 Task: Add Mineral Fusion Warm 2 Buff Full Coverage Liquid Foundation to the cart.
Action: Mouse moved to (277, 146)
Screenshot: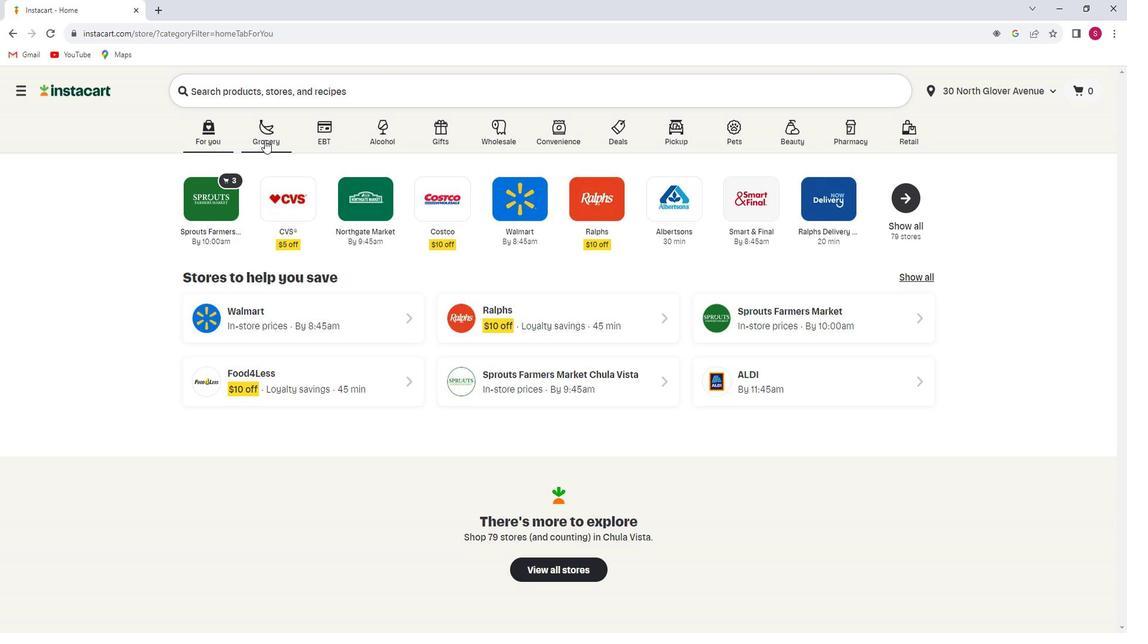 
Action: Mouse pressed left at (277, 146)
Screenshot: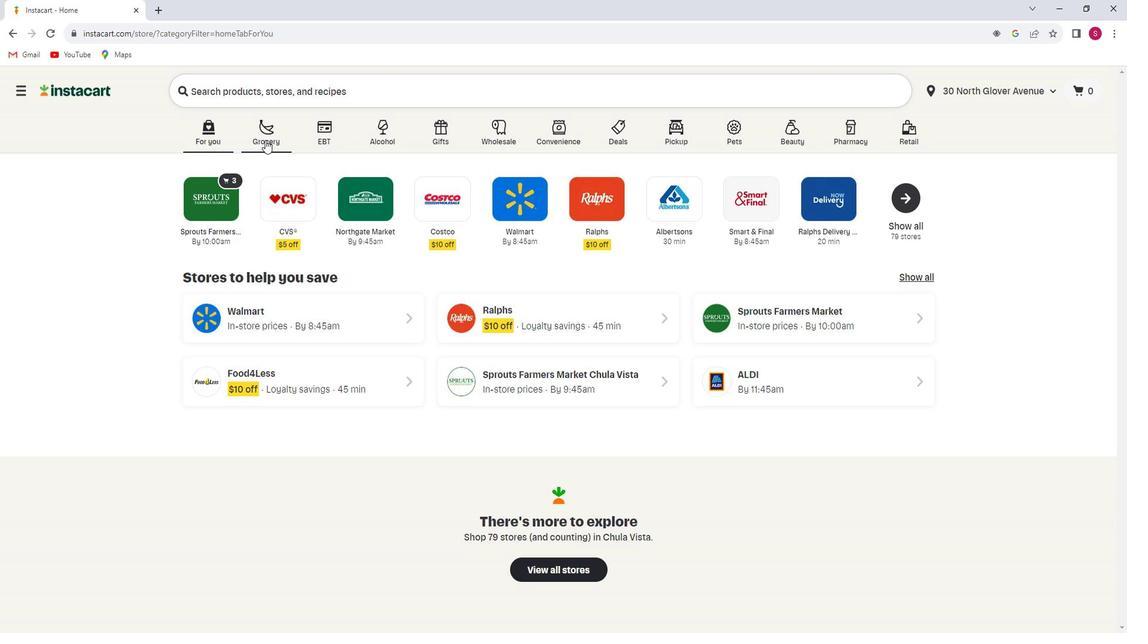 
Action: Mouse moved to (253, 347)
Screenshot: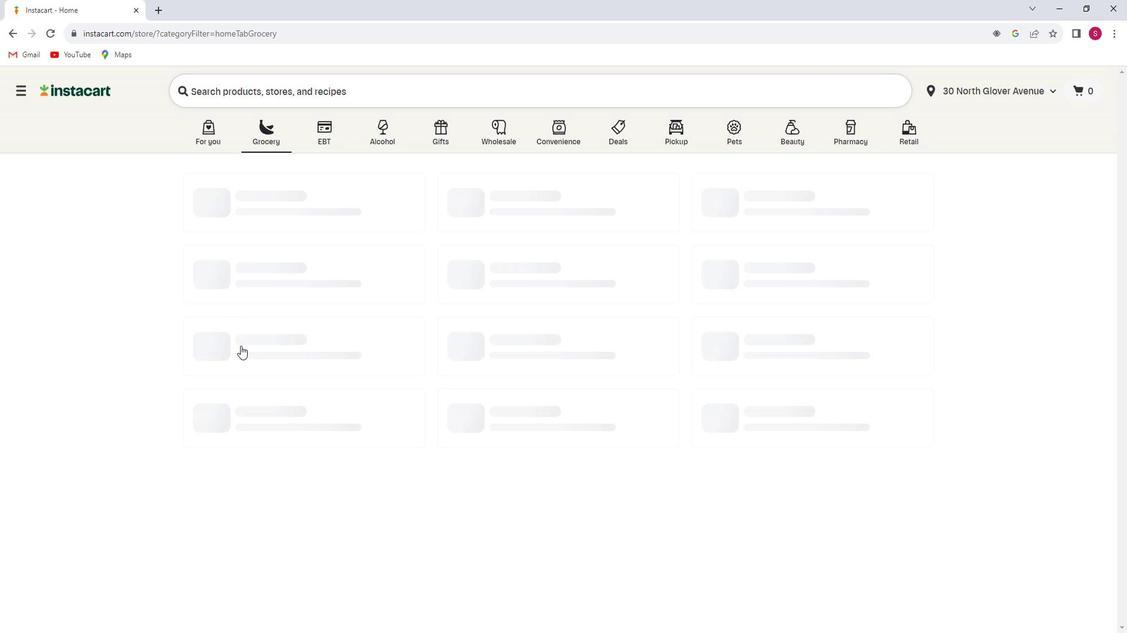 
Action: Mouse pressed left at (253, 347)
Screenshot: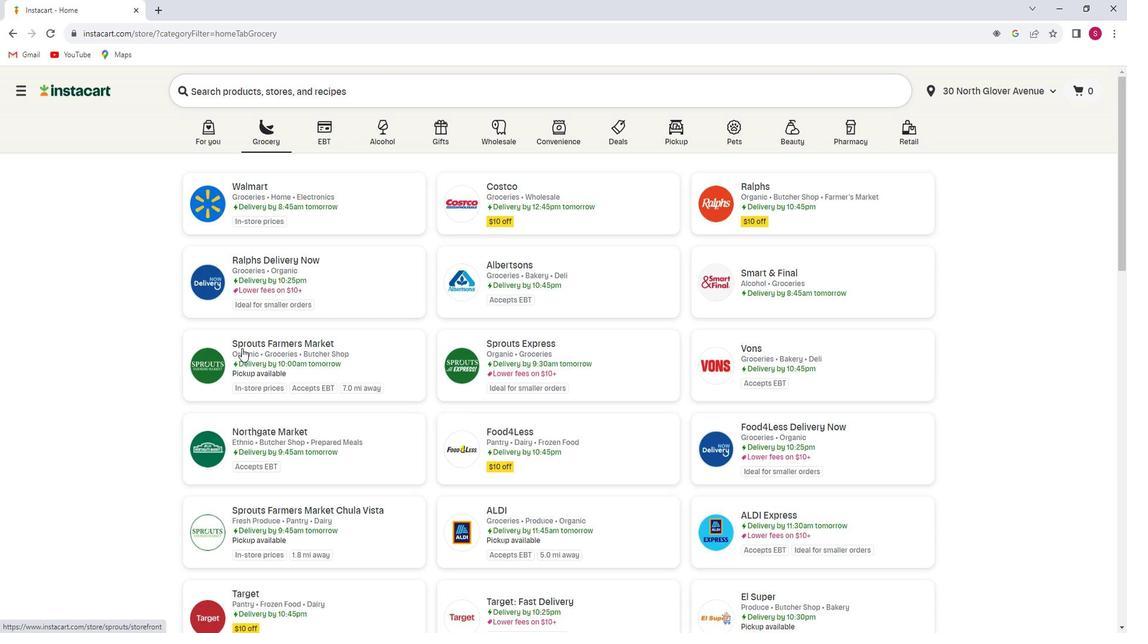 
Action: Mouse moved to (93, 389)
Screenshot: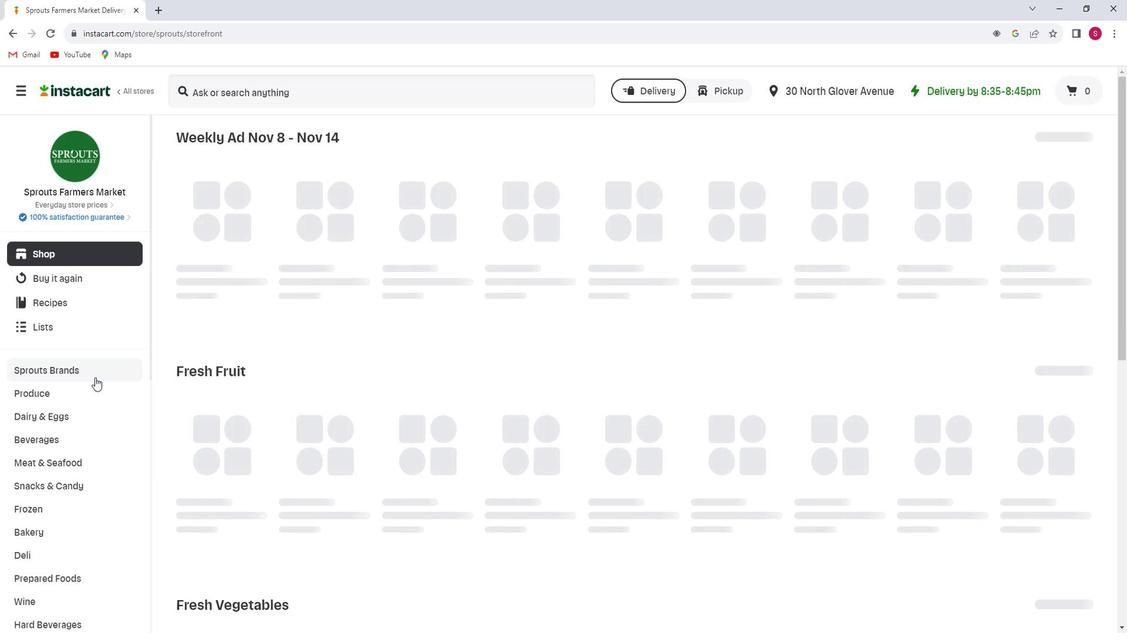 
Action: Mouse scrolled (93, 388) with delta (0, 0)
Screenshot: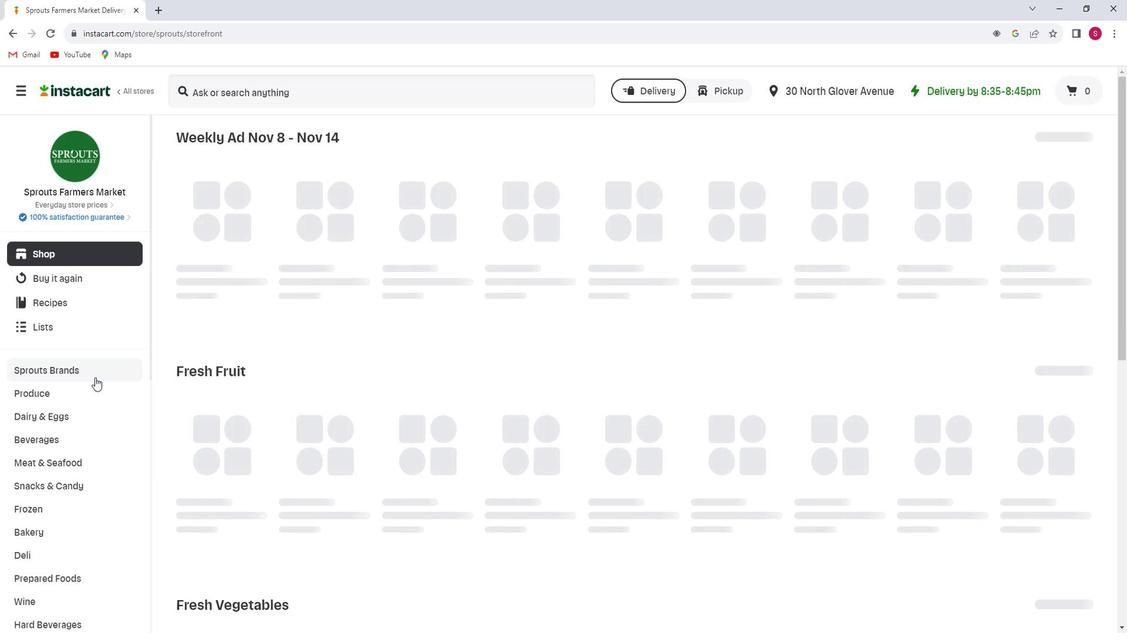 
Action: Mouse moved to (90, 391)
Screenshot: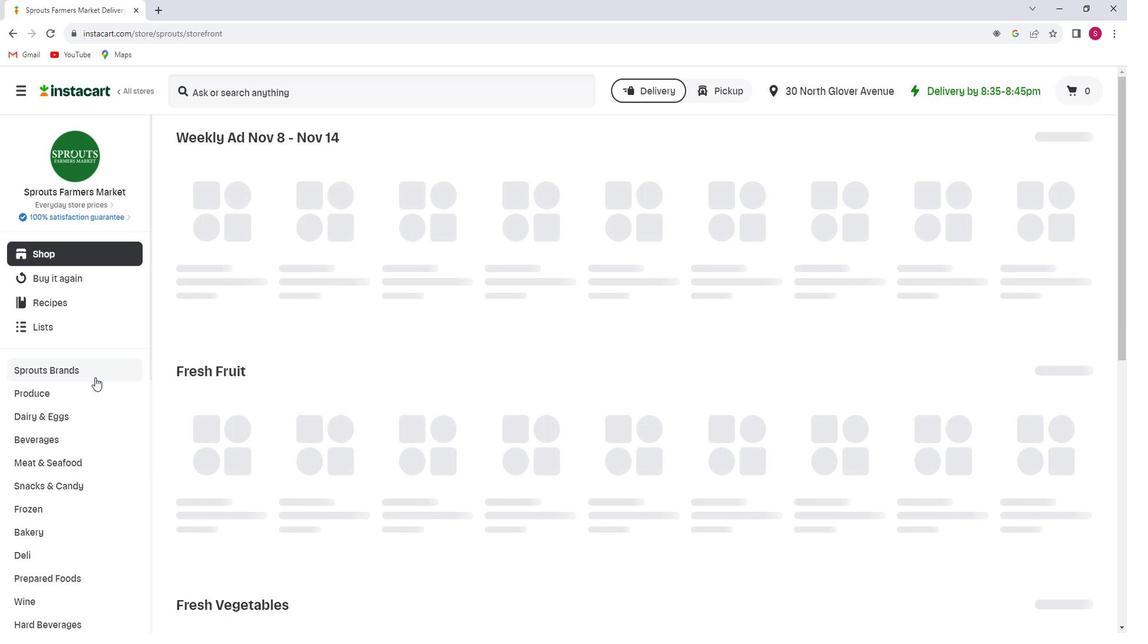 
Action: Mouse scrolled (90, 390) with delta (0, 0)
Screenshot: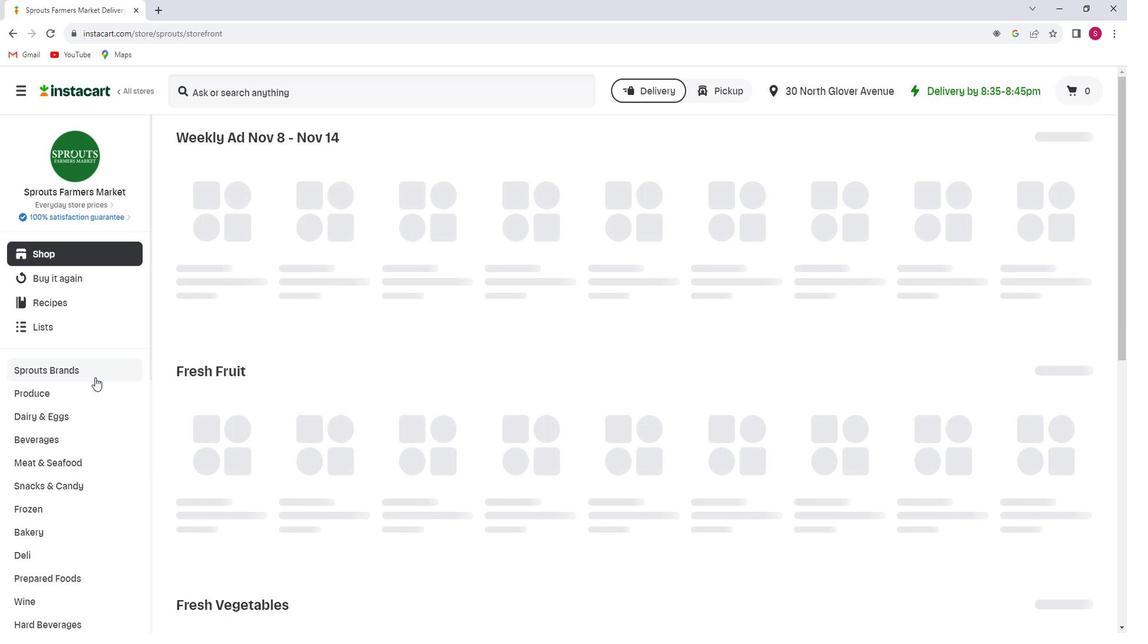 
Action: Mouse moved to (90, 382)
Screenshot: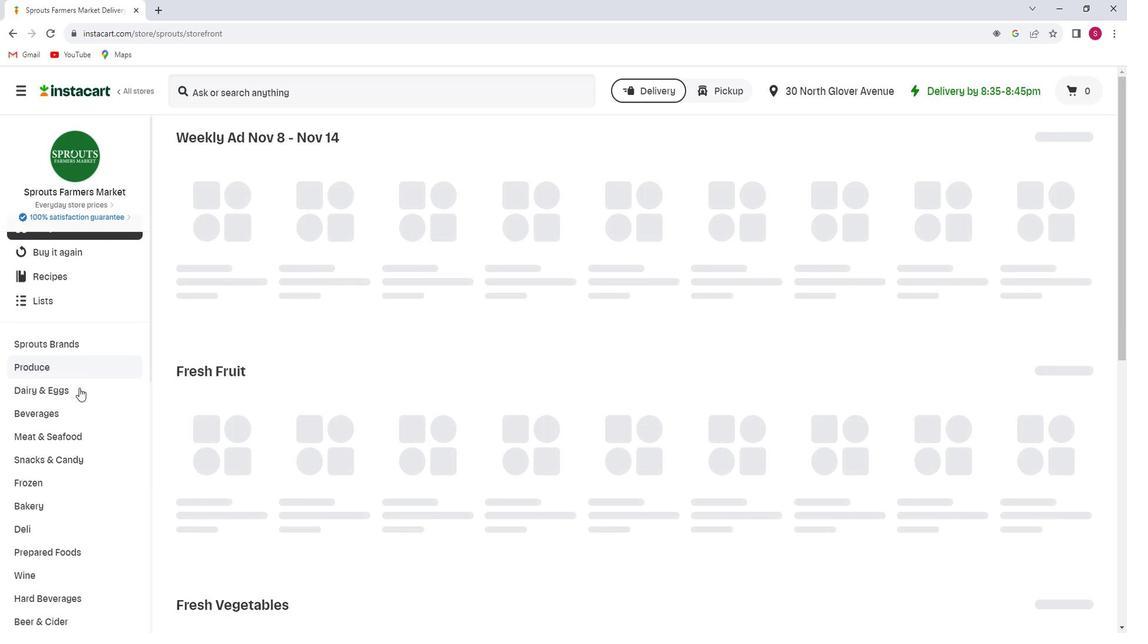 
Action: Mouse scrolled (90, 381) with delta (0, 0)
Screenshot: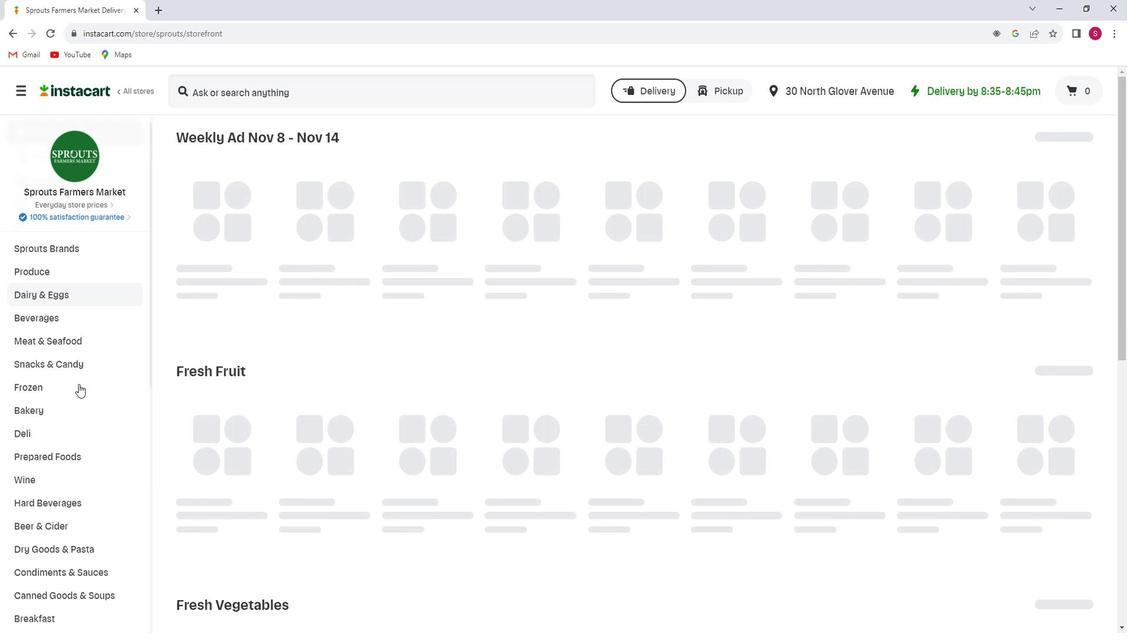 
Action: Mouse scrolled (90, 381) with delta (0, 0)
Screenshot: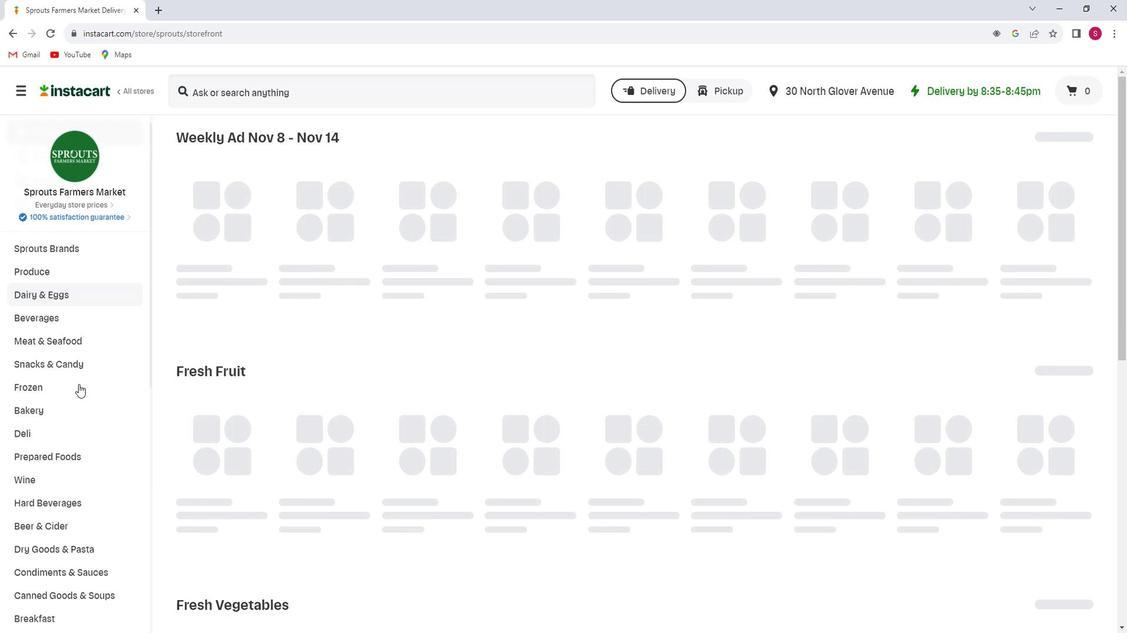 
Action: Mouse scrolled (90, 381) with delta (0, 0)
Screenshot: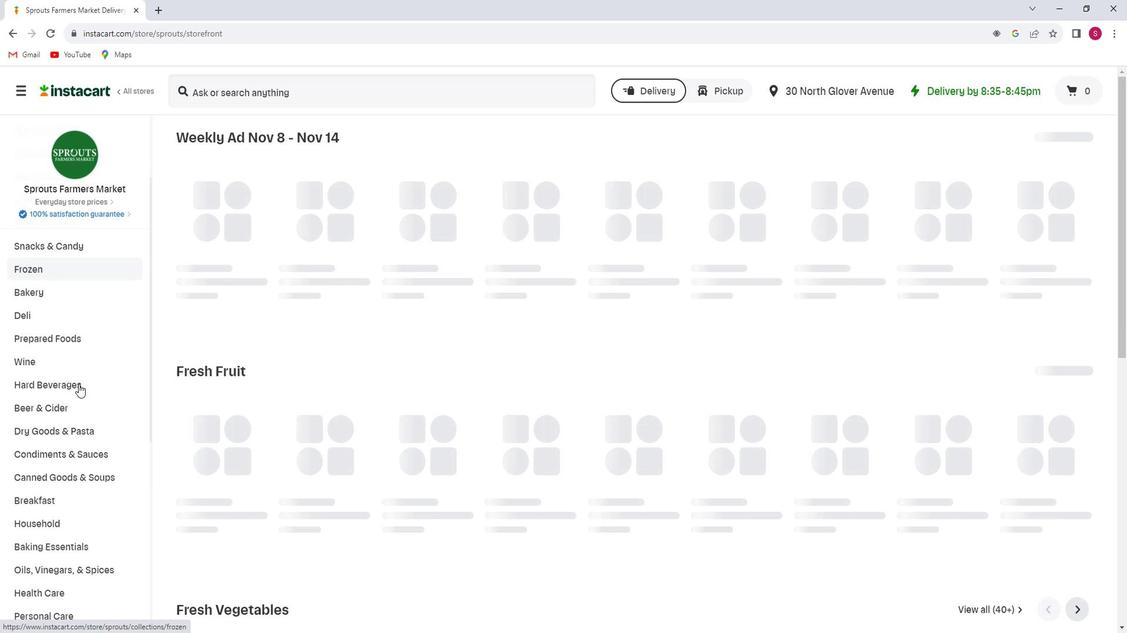 
Action: Mouse scrolled (90, 381) with delta (0, 0)
Screenshot: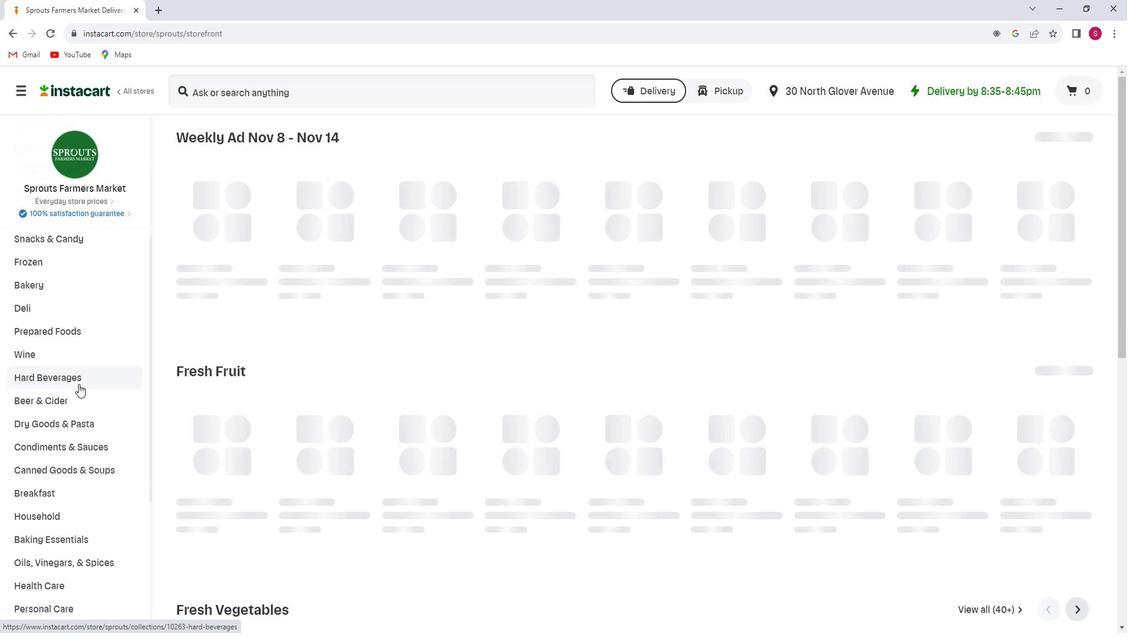 
Action: Mouse scrolled (90, 381) with delta (0, 0)
Screenshot: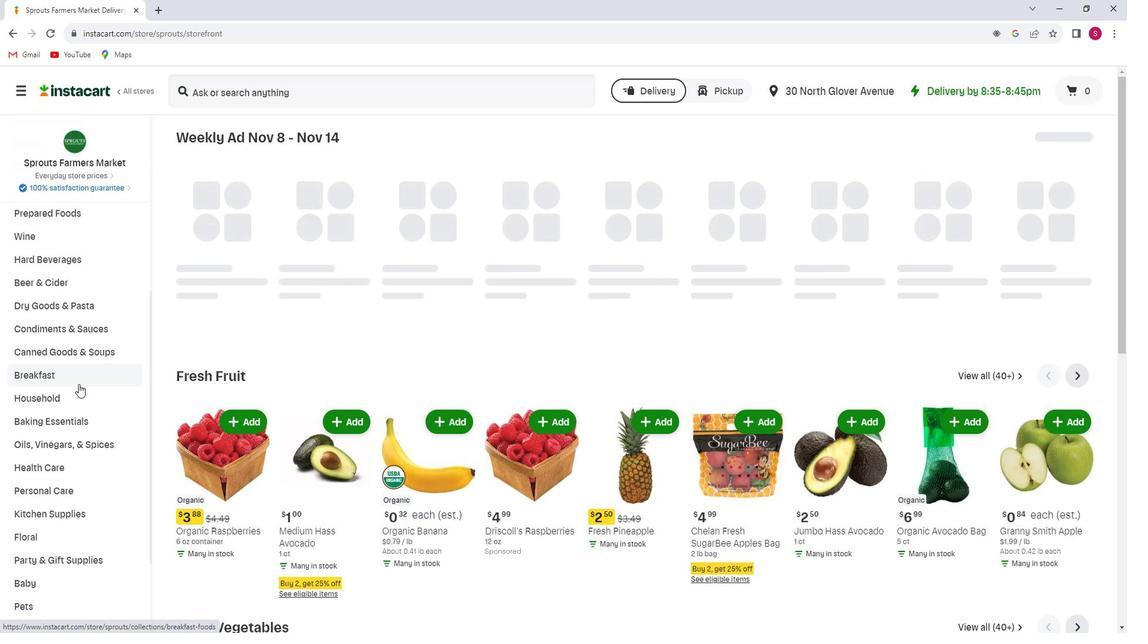 
Action: Mouse moved to (76, 432)
Screenshot: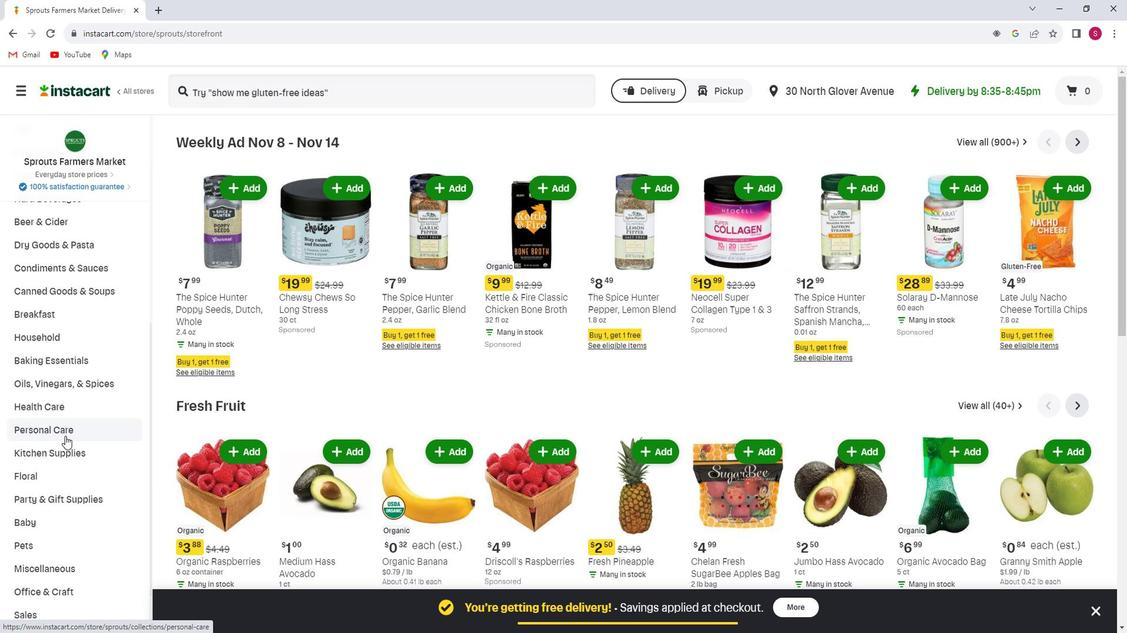 
Action: Mouse pressed left at (76, 432)
Screenshot: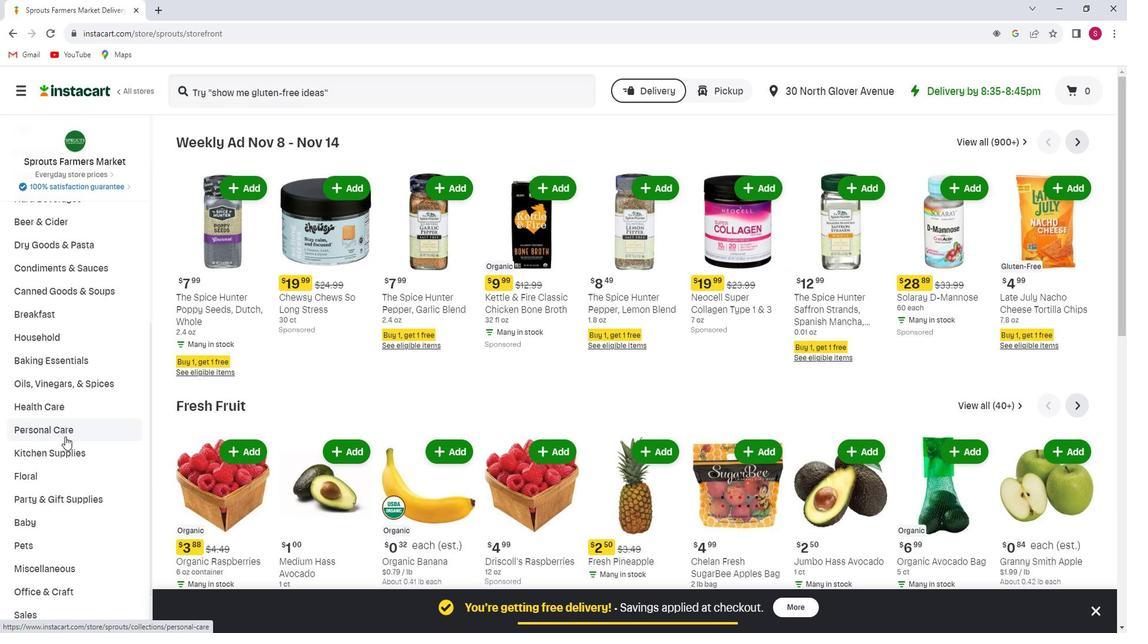 
Action: Mouse moved to (1015, 179)
Screenshot: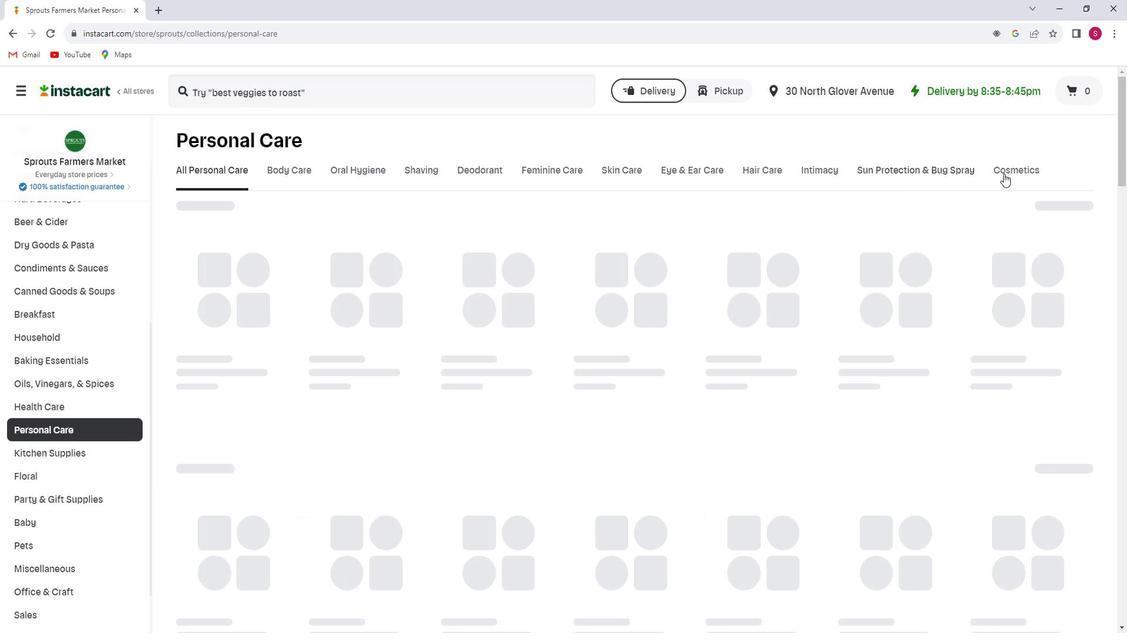 
Action: Mouse pressed left at (1015, 179)
Screenshot: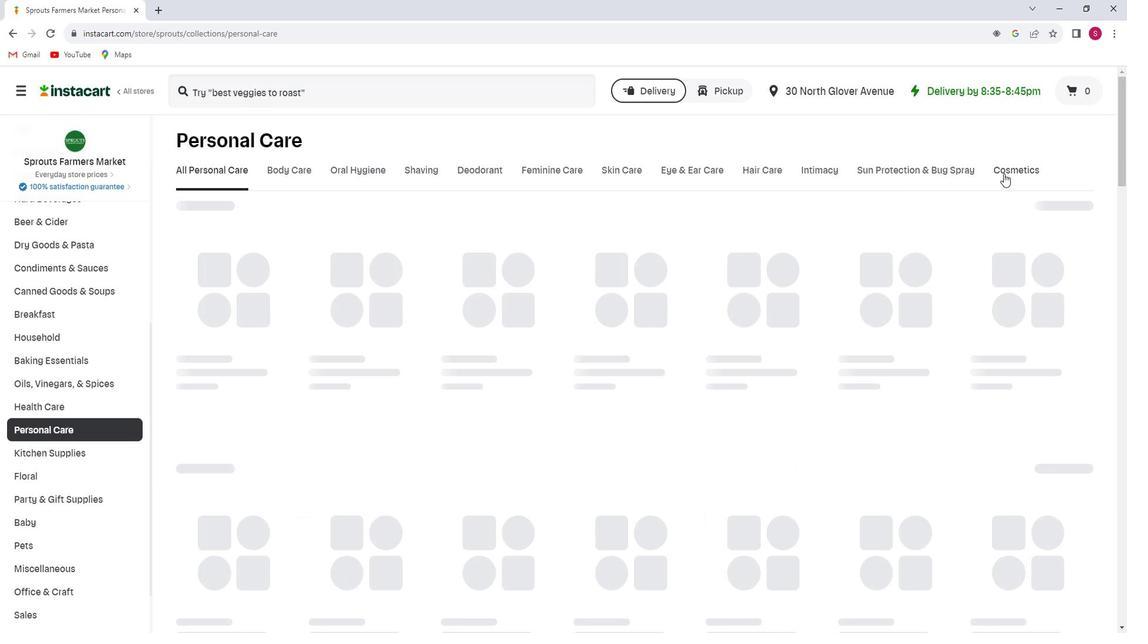 
Action: Mouse moved to (275, 228)
Screenshot: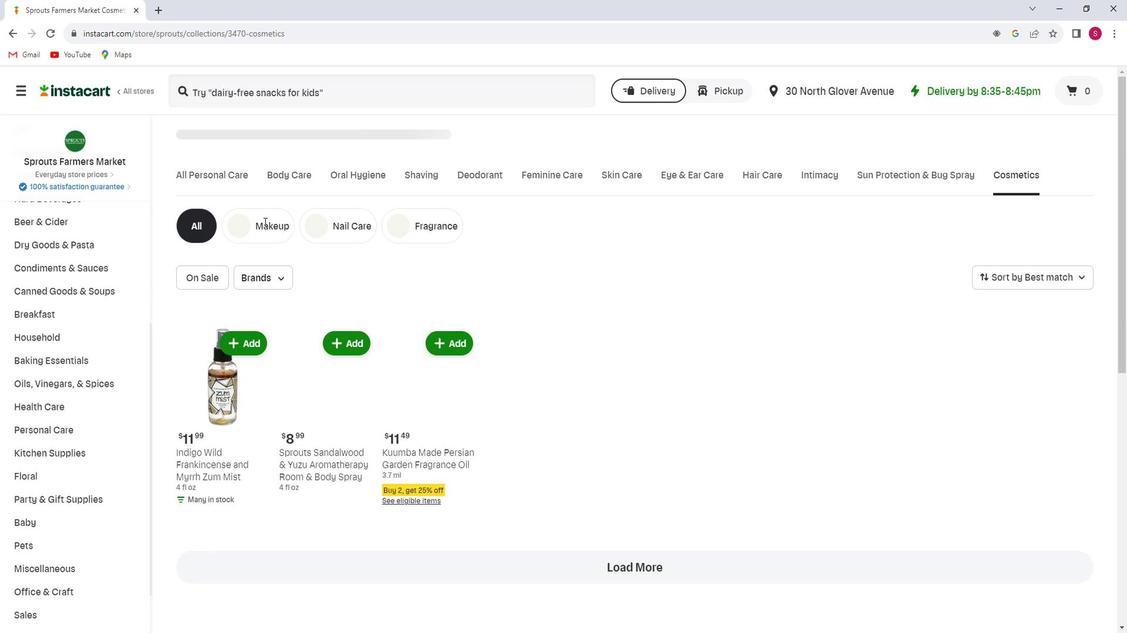 
Action: Mouse pressed left at (275, 228)
Screenshot: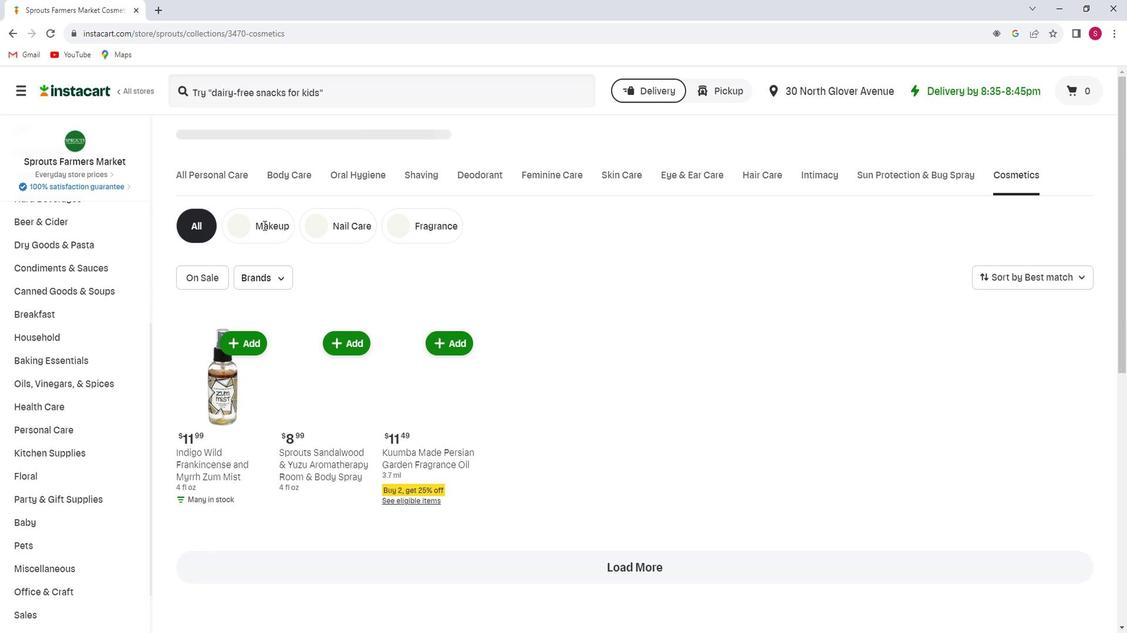 
Action: Mouse moved to (279, 81)
Screenshot: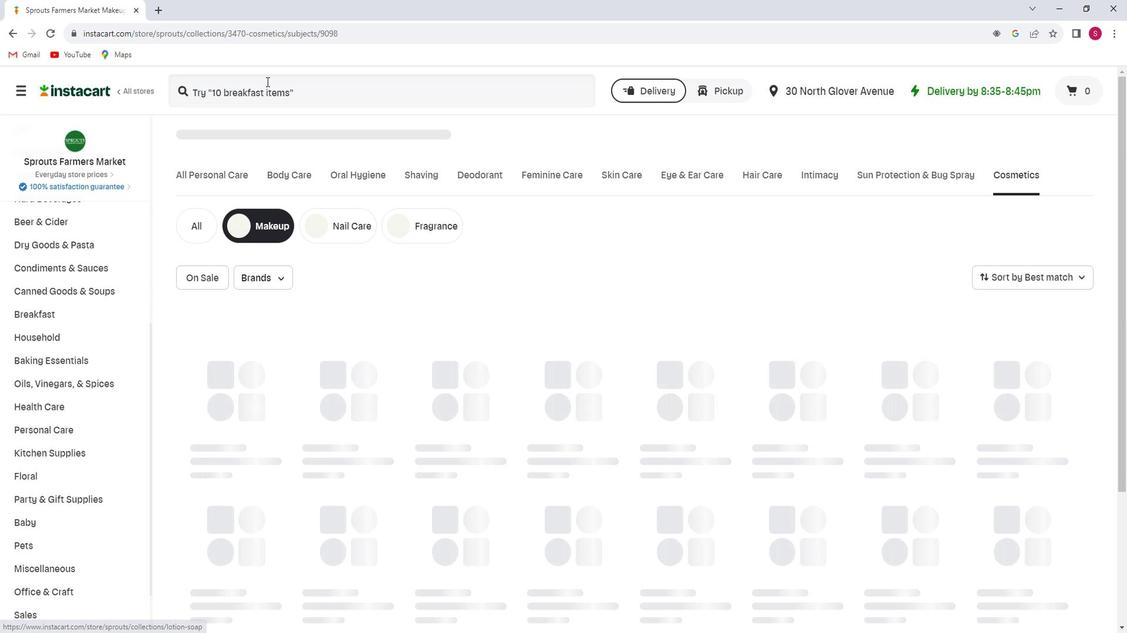 
Action: Mouse pressed left at (279, 81)
Screenshot: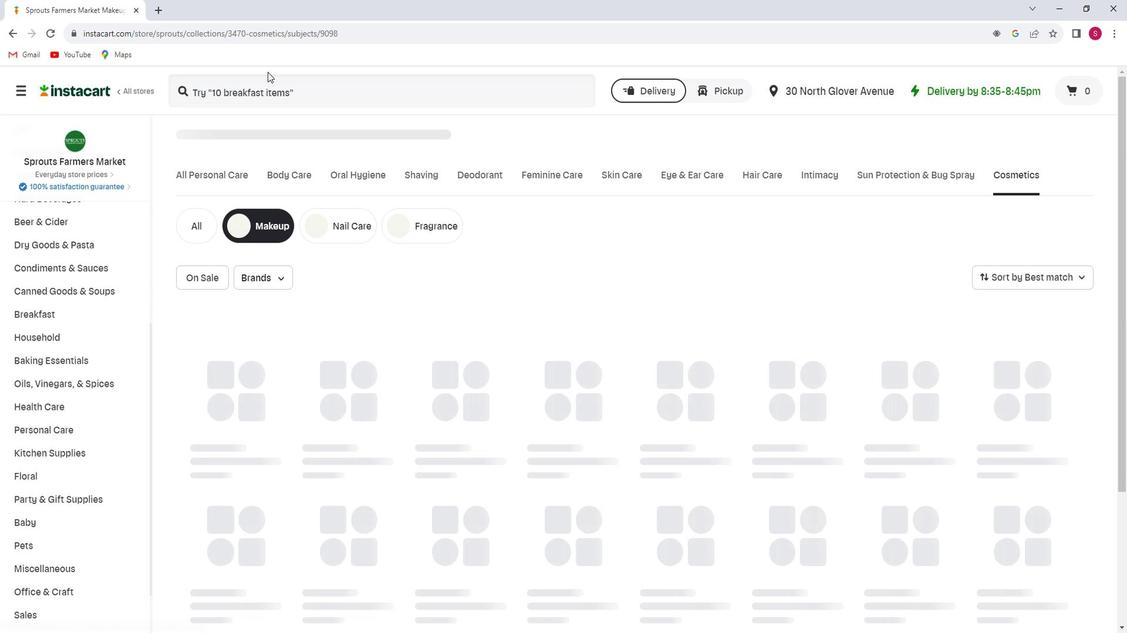 
Action: Mouse moved to (277, 98)
Screenshot: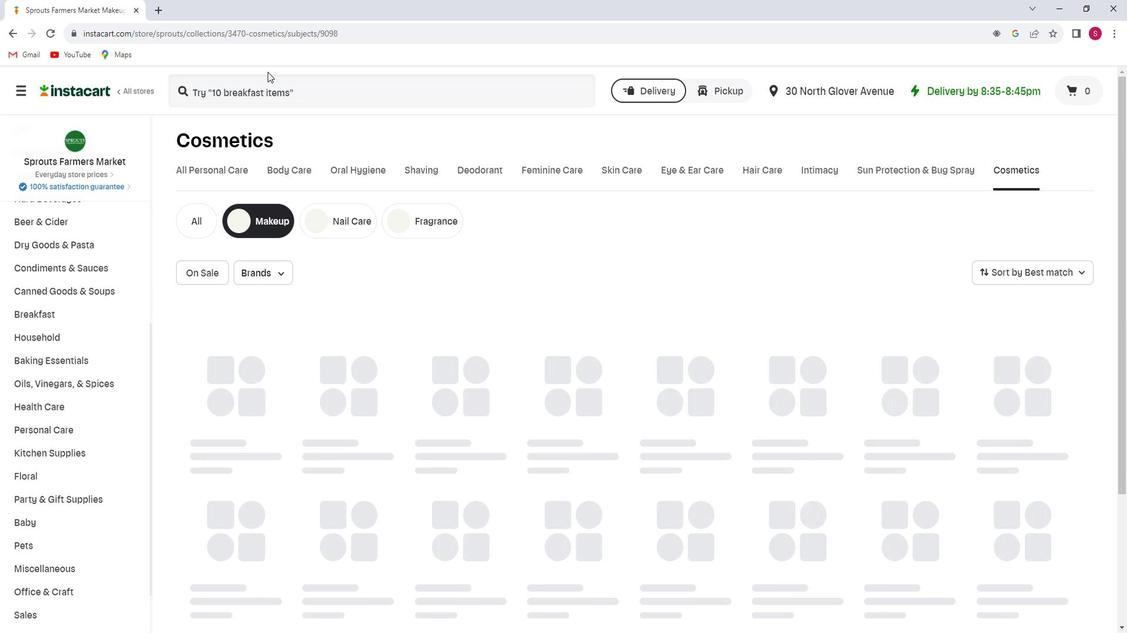 
Action: Mouse pressed left at (277, 98)
Screenshot: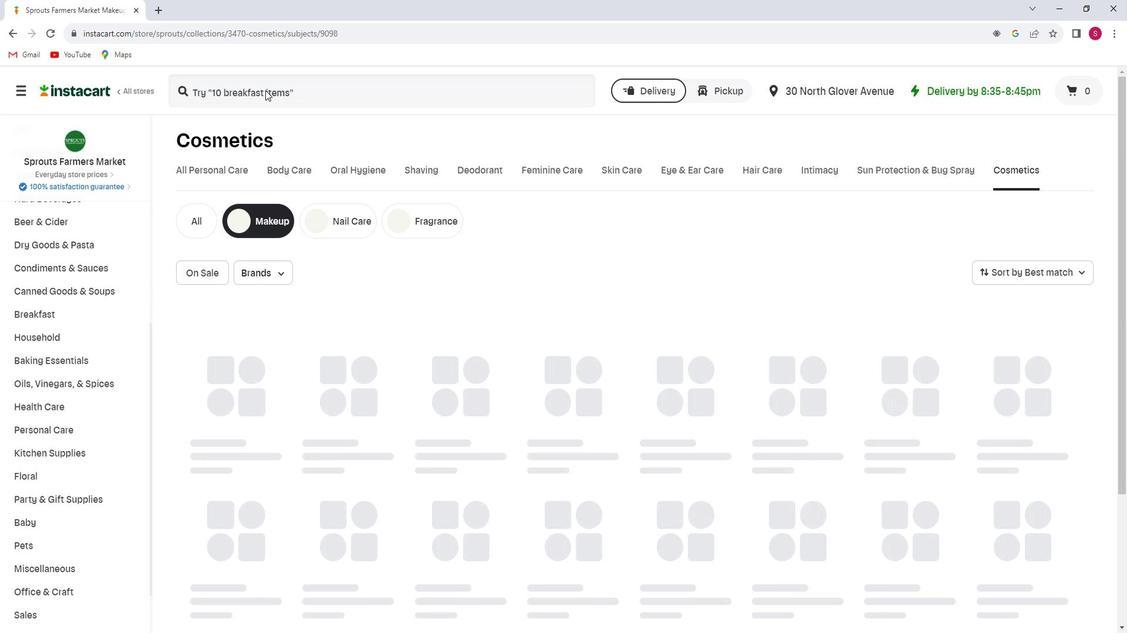 
Action: Mouse pressed left at (277, 98)
Screenshot: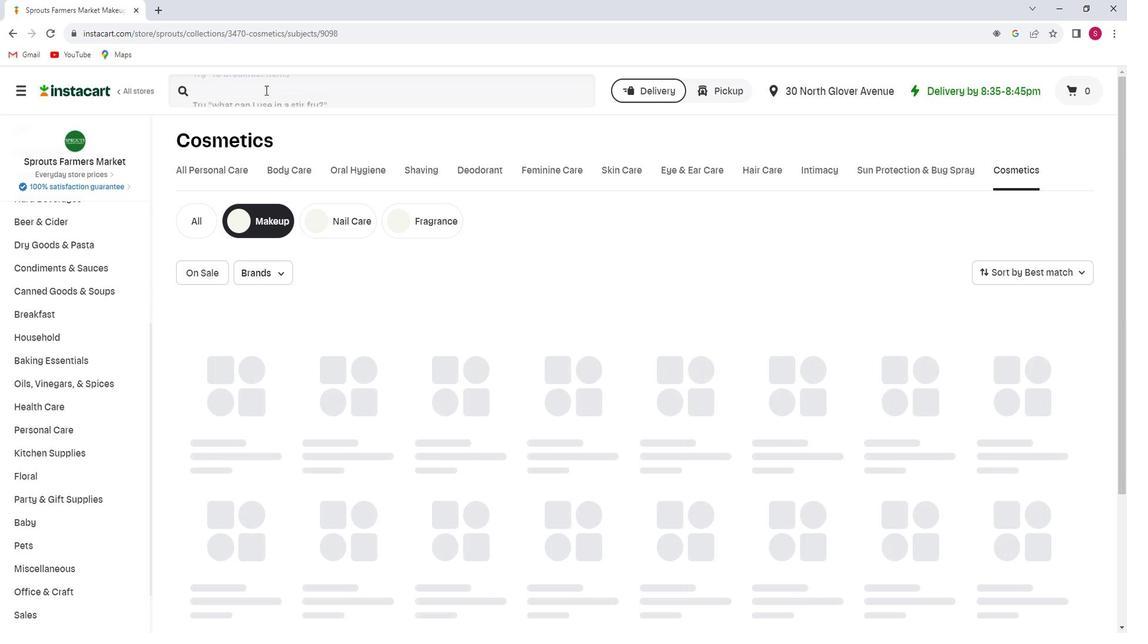 
Action: Key pressed <Key.shift>Mineral<Key.space><Key.shift>Fusion<Key.space><Key.shift>Warm<Key.space>2<Key.space><Key.shift>Buff<Key.space><Key.shift>Full<Key.space><Key.shift>Coverage<Key.space><Key.shift>liquid<Key.space><Key.shift>Foundation<Key.enter>
Screenshot: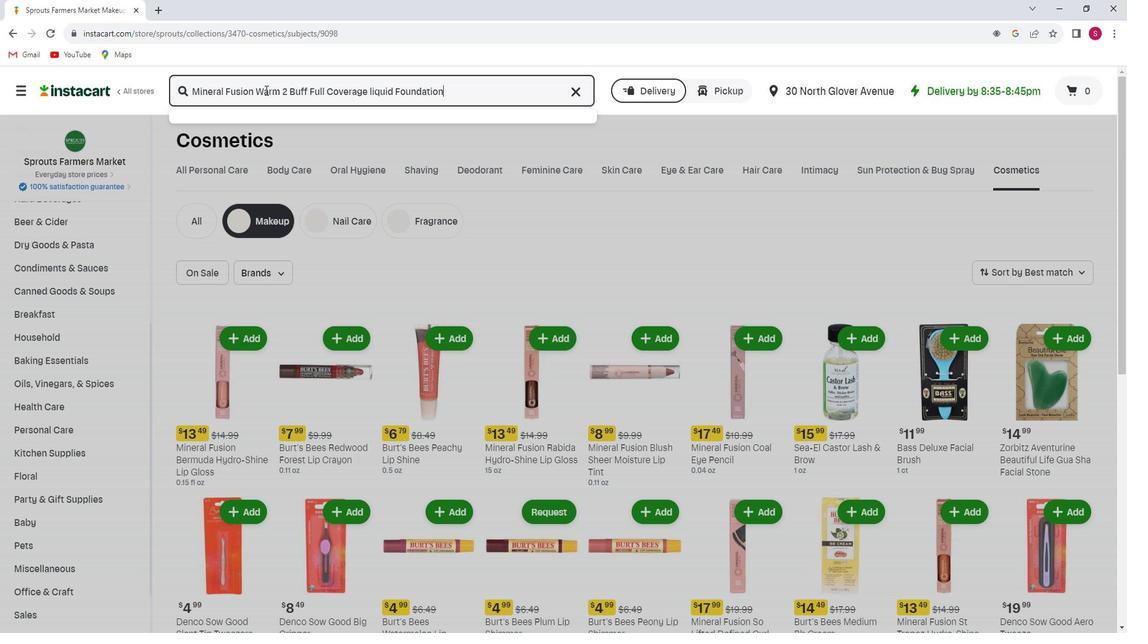
Action: Mouse moved to (307, 174)
Screenshot: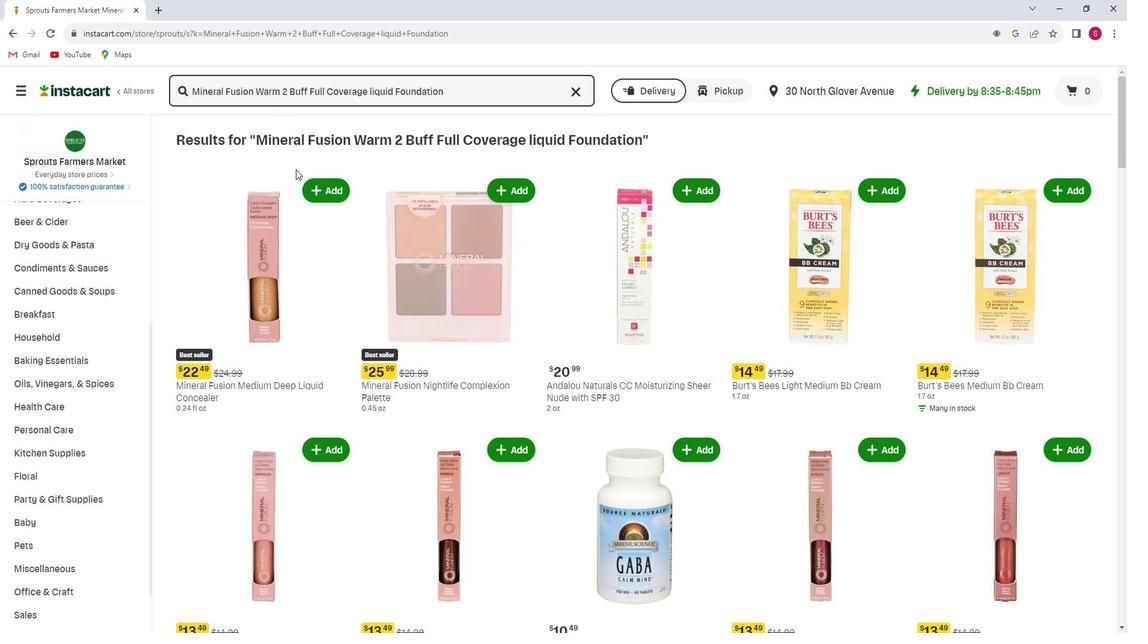 
Action: Mouse scrolled (307, 174) with delta (0, 0)
Screenshot: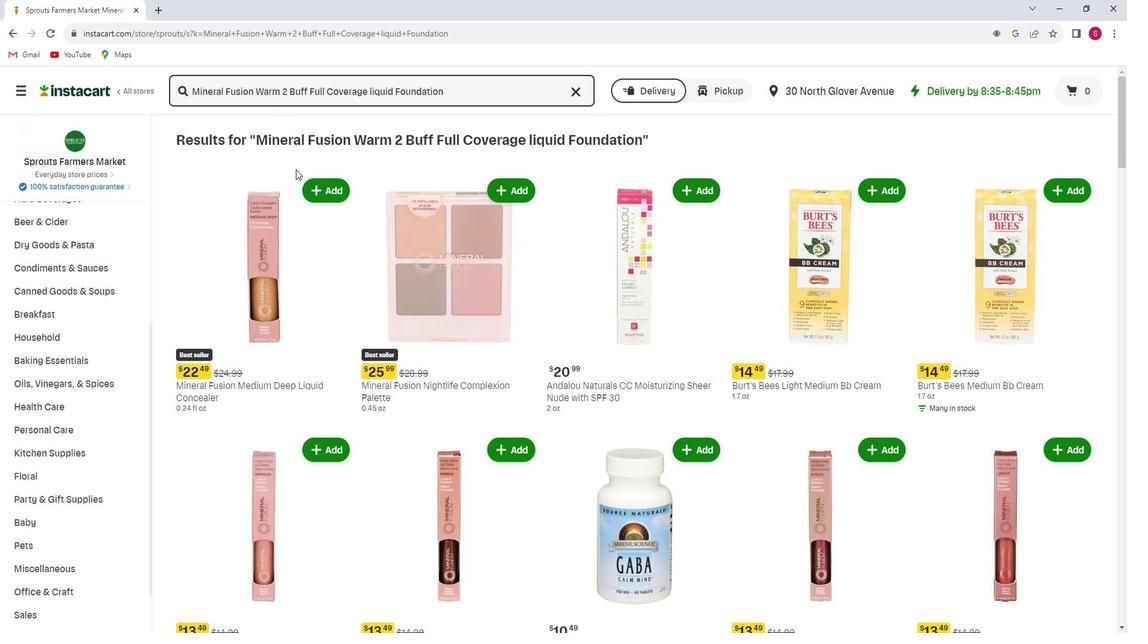 
Action: Mouse moved to (357, 185)
Screenshot: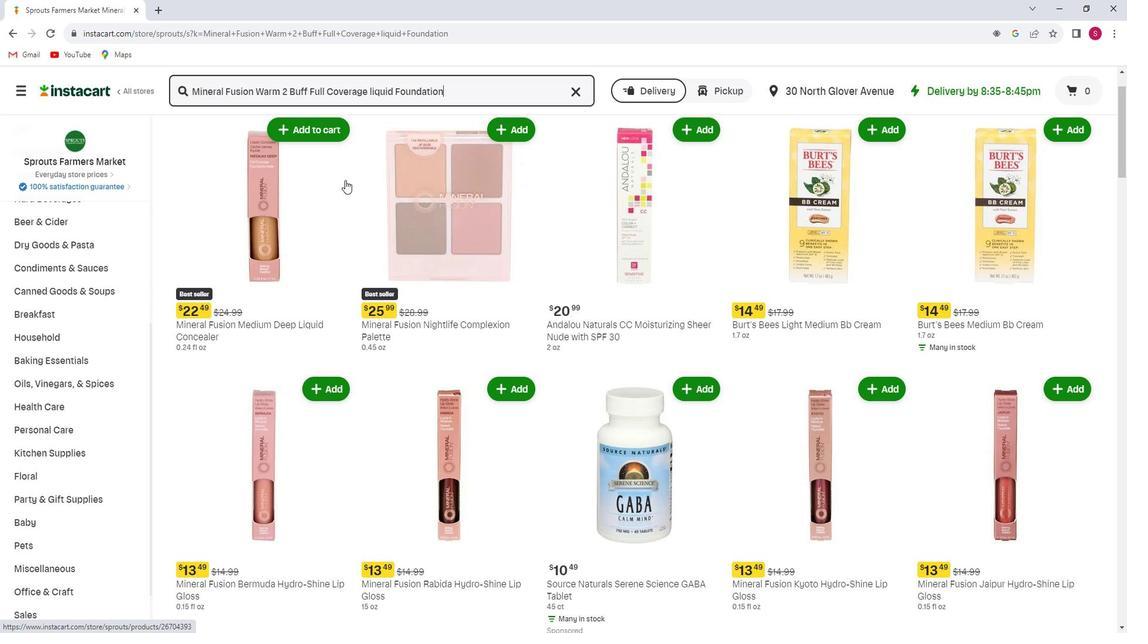 
Action: Mouse scrolled (357, 184) with delta (0, 0)
Screenshot: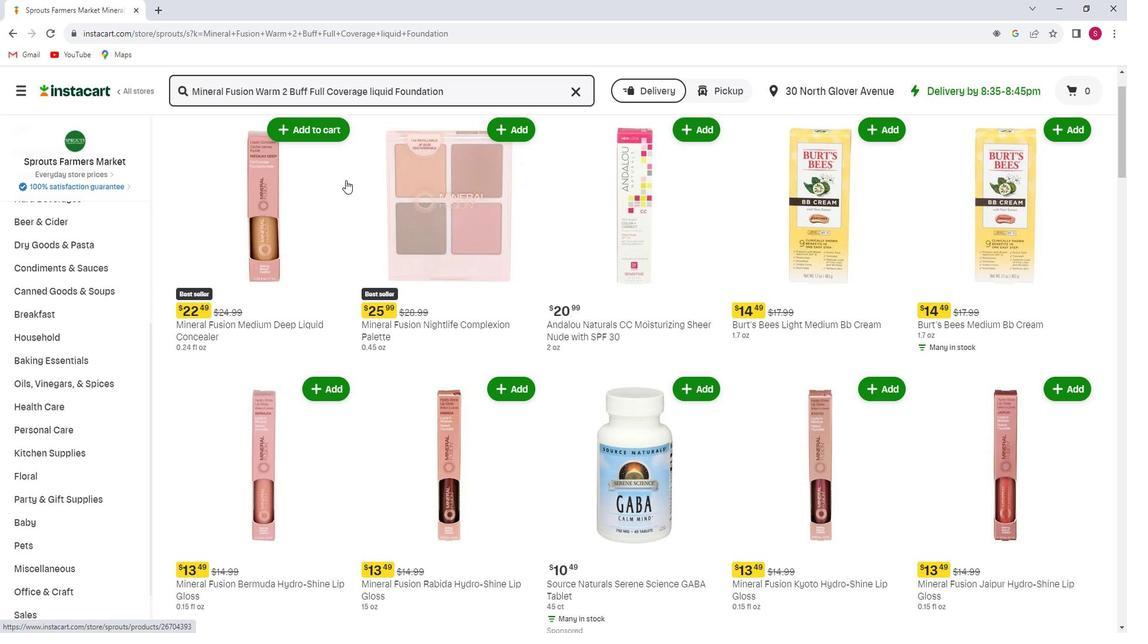 
Action: Mouse moved to (400, 172)
Screenshot: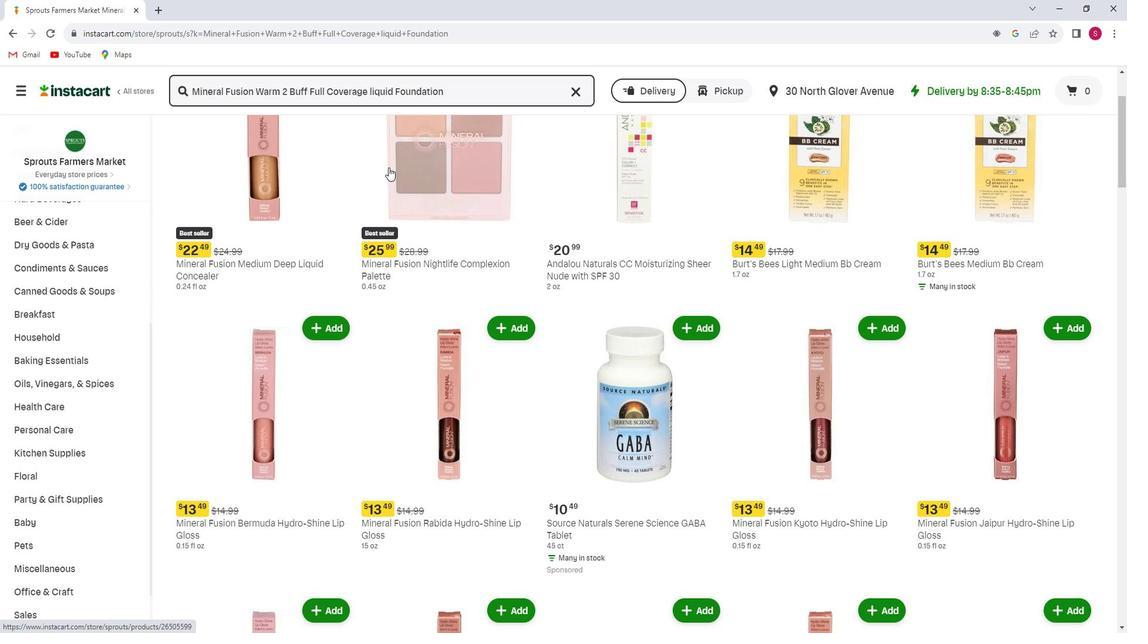 
Action: Mouse scrolled (400, 171) with delta (0, 0)
Screenshot: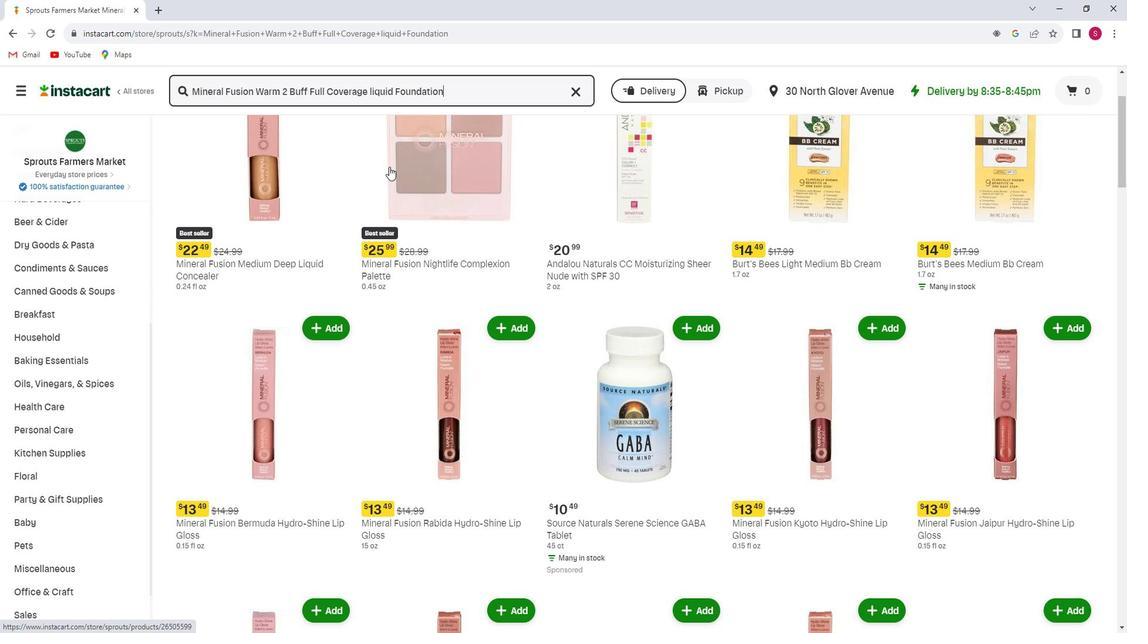 
Action: Mouse scrolled (400, 171) with delta (0, 0)
Screenshot: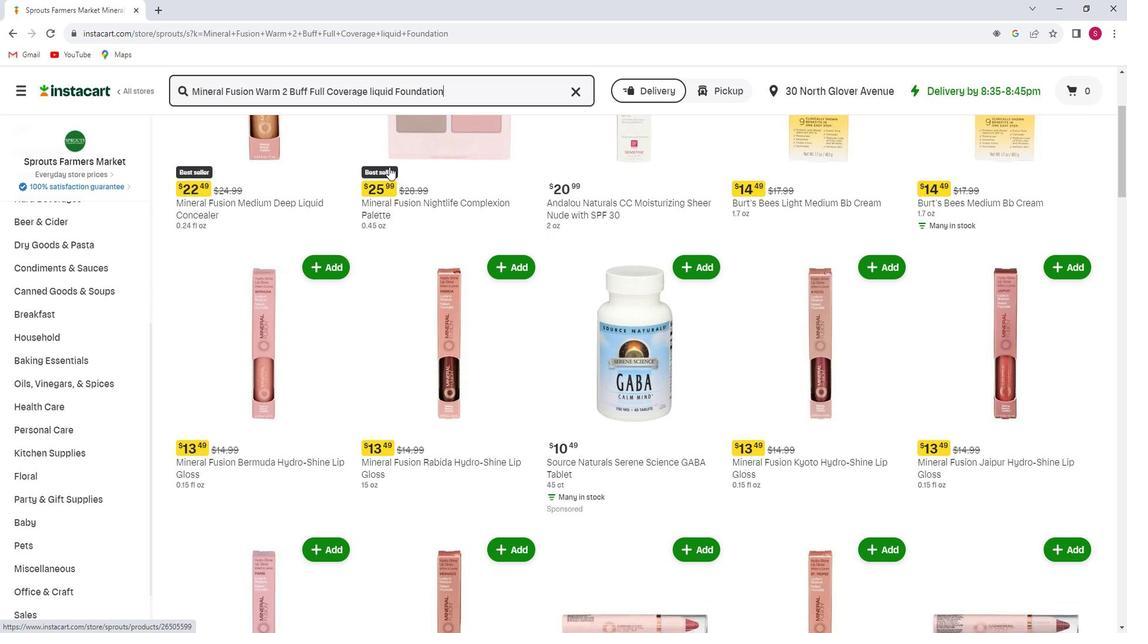 
Action: Mouse scrolled (400, 171) with delta (0, 0)
Screenshot: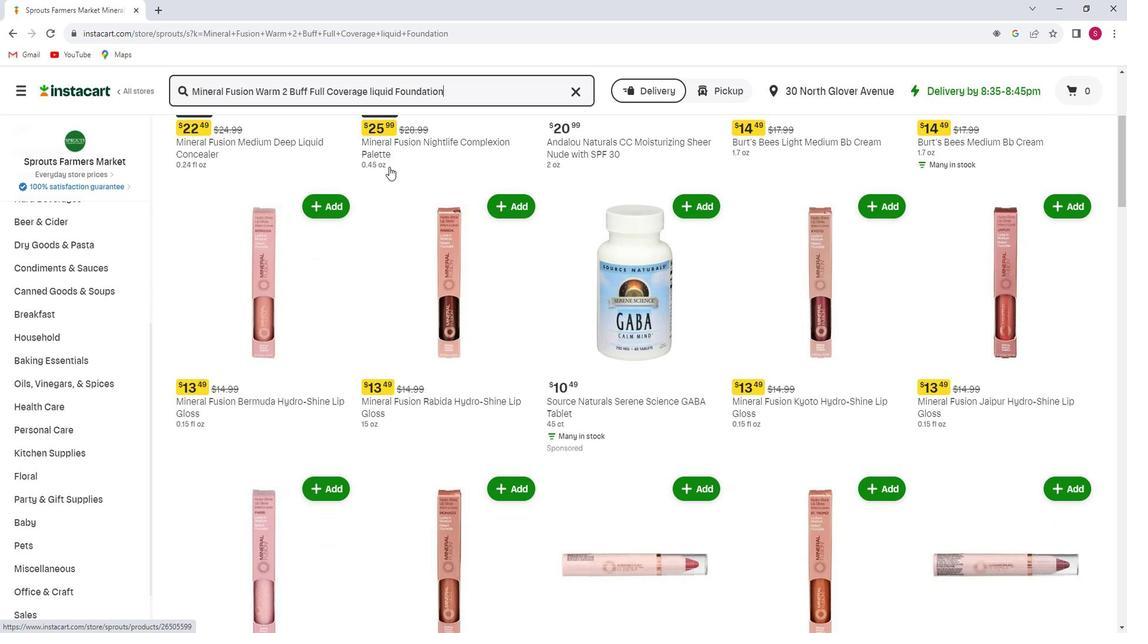 
Action: Mouse scrolled (400, 171) with delta (0, 0)
Screenshot: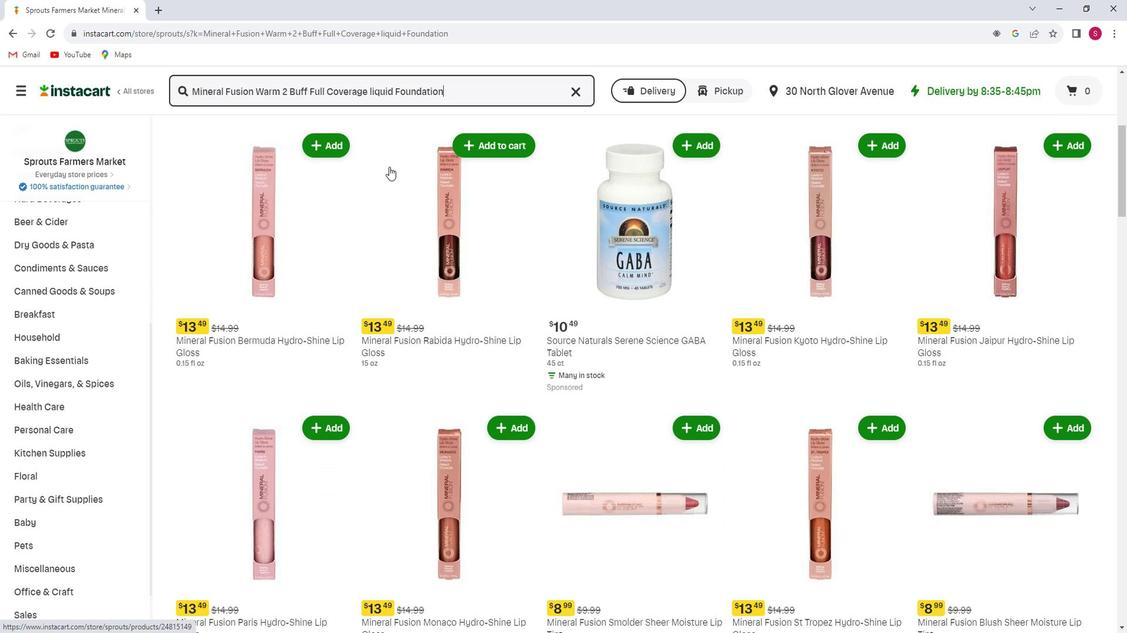 
Action: Mouse scrolled (400, 171) with delta (0, 0)
Screenshot: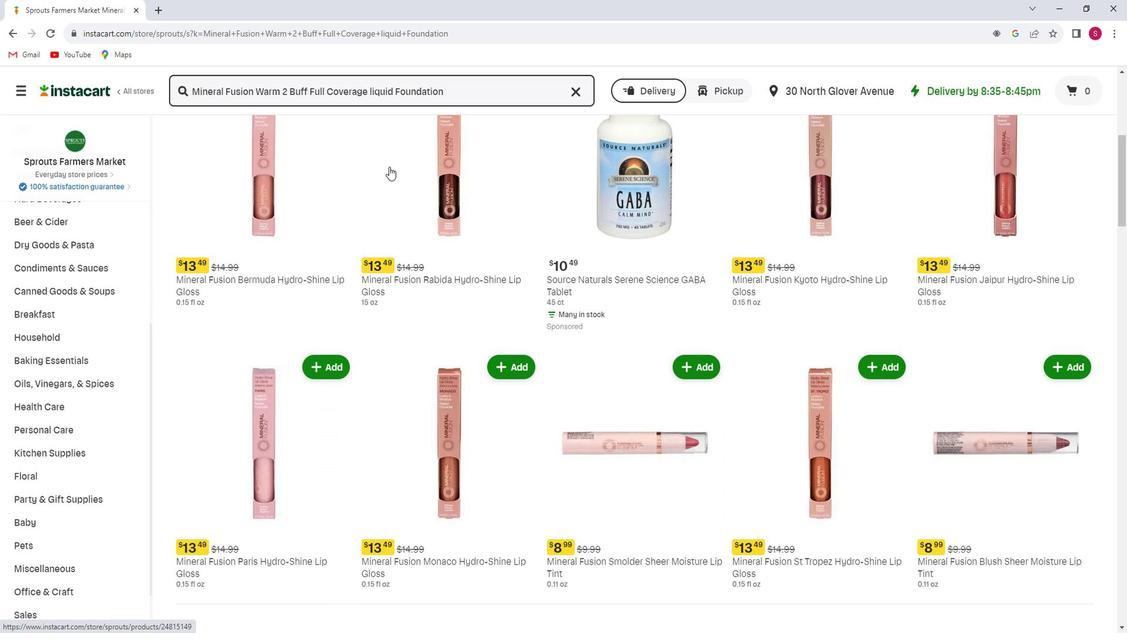 
Action: Mouse scrolled (400, 171) with delta (0, 0)
Screenshot: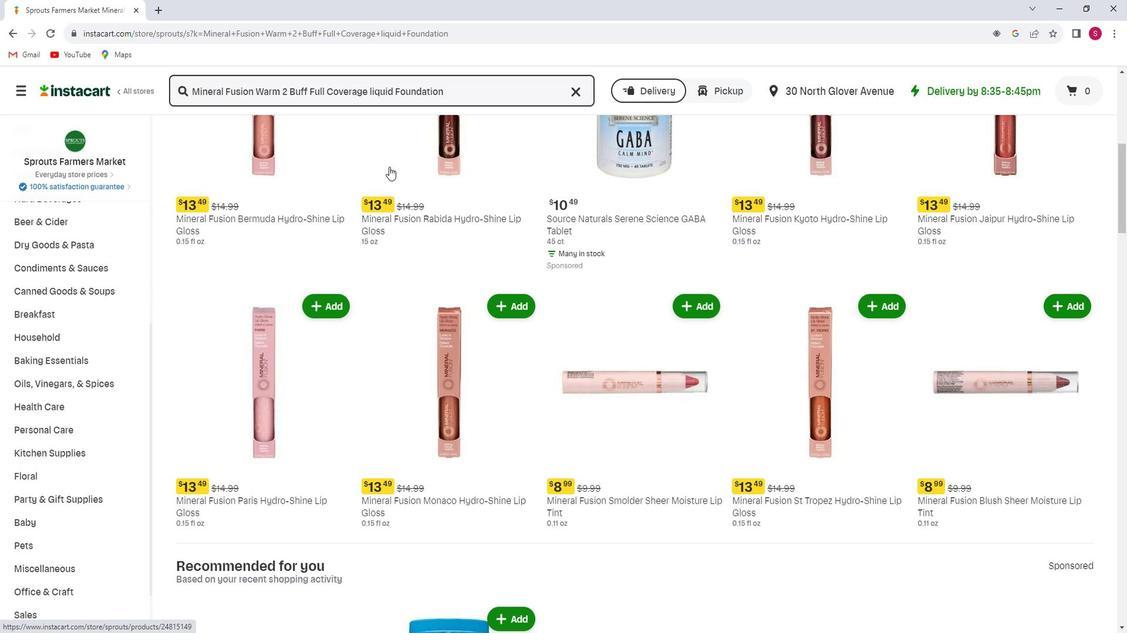 
Action: Mouse moved to (400, 172)
Screenshot: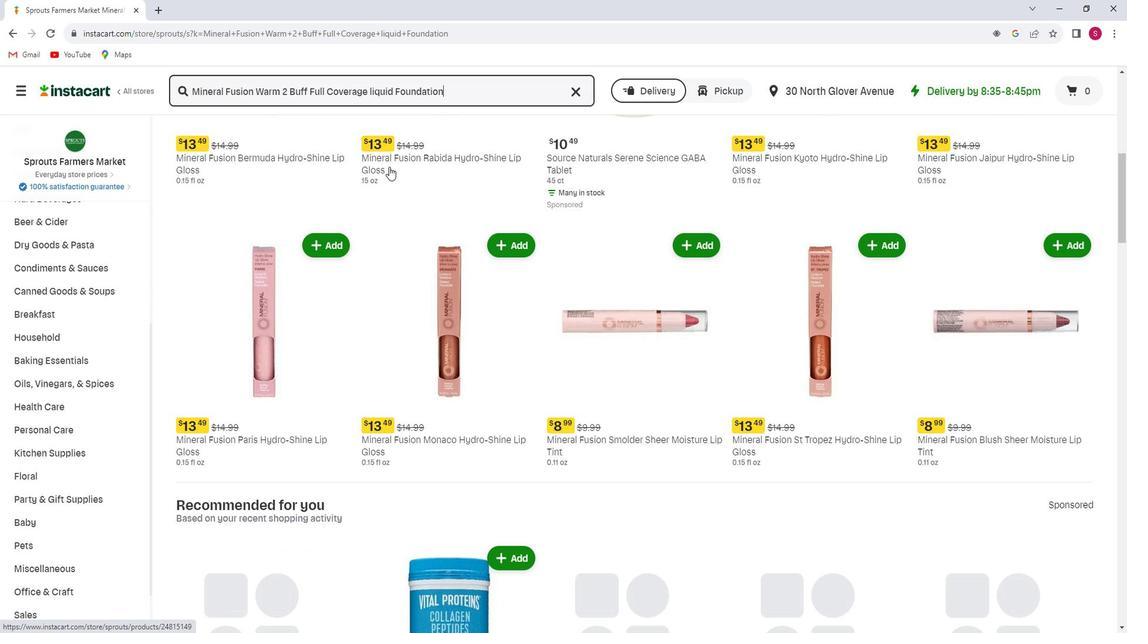 
Action: Mouse scrolled (400, 171) with delta (0, 0)
Screenshot: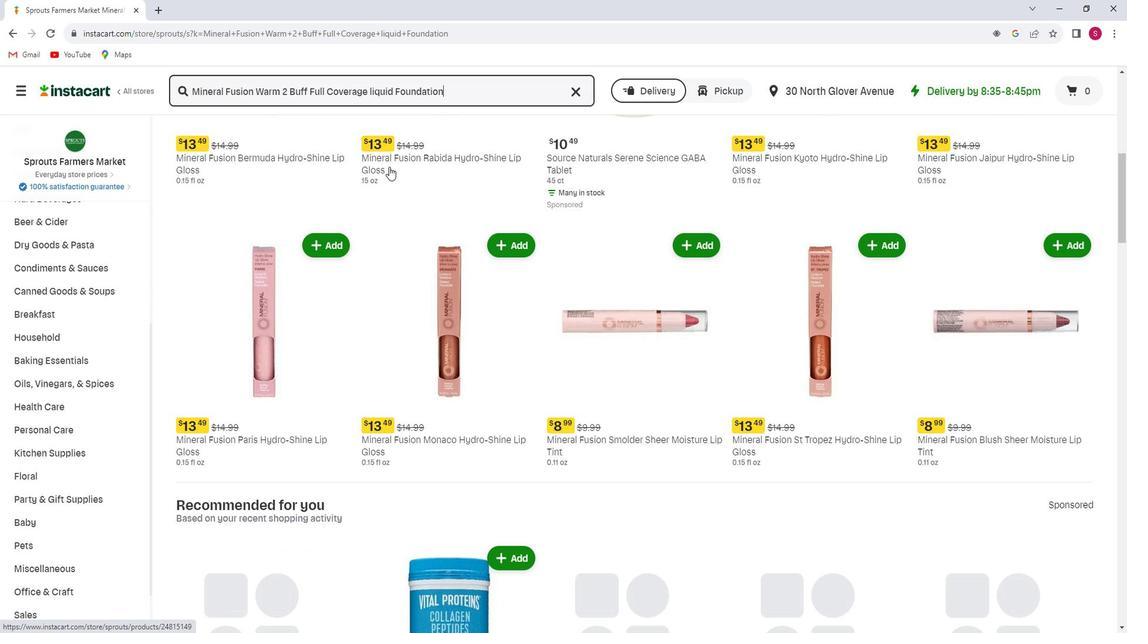 
Action: Mouse scrolled (400, 171) with delta (0, 0)
Screenshot: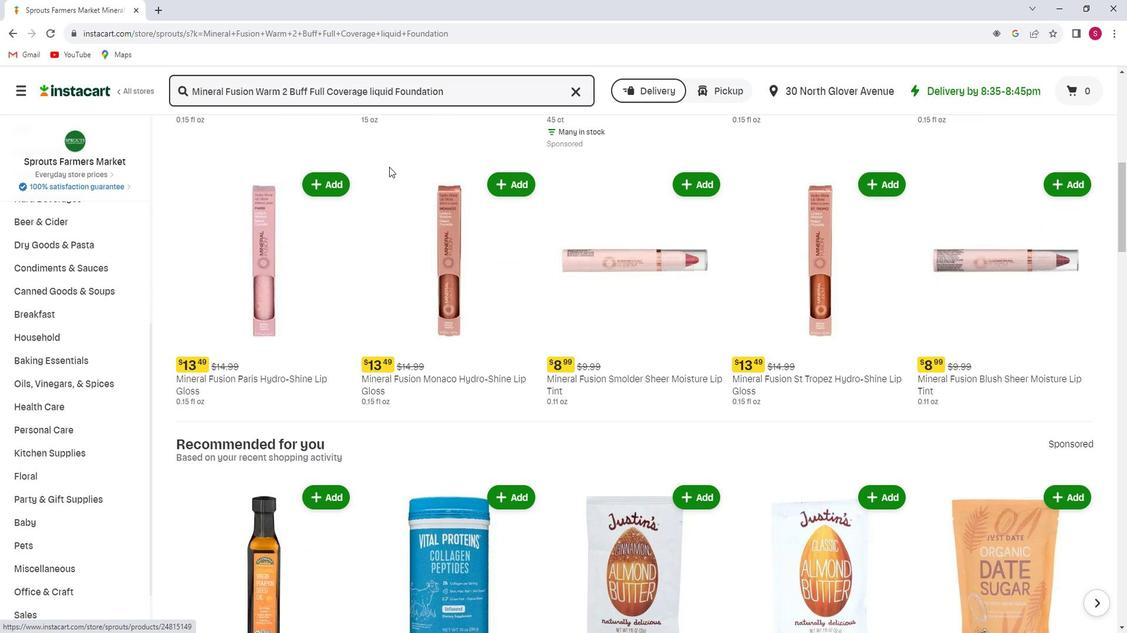 
Action: Mouse scrolled (400, 171) with delta (0, 0)
Screenshot: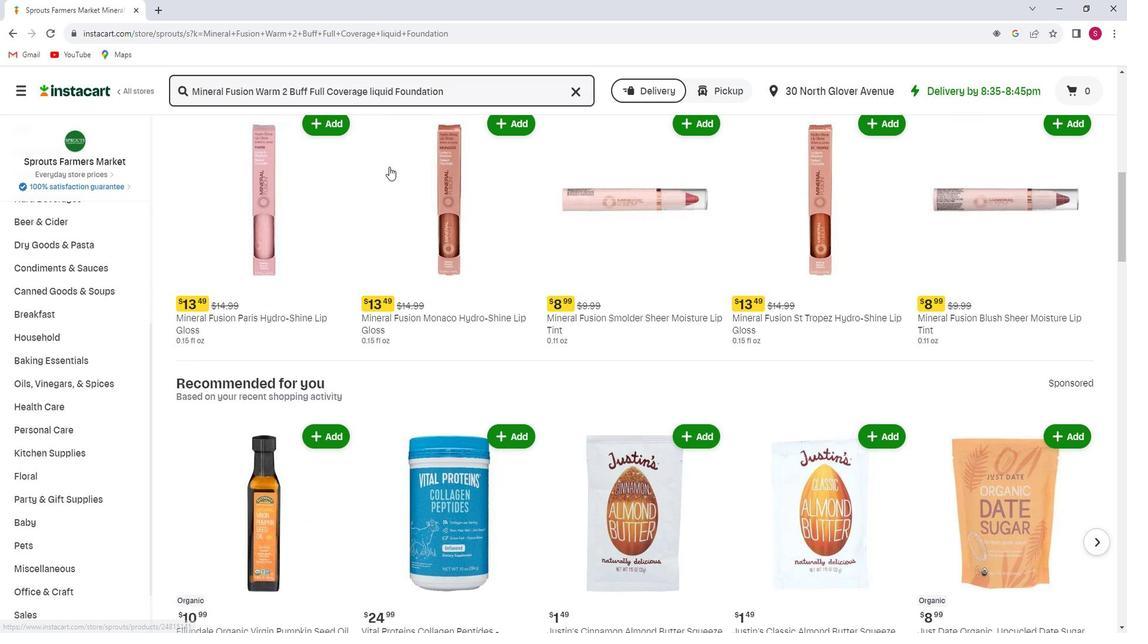 
Action: Mouse scrolled (400, 171) with delta (0, 0)
Screenshot: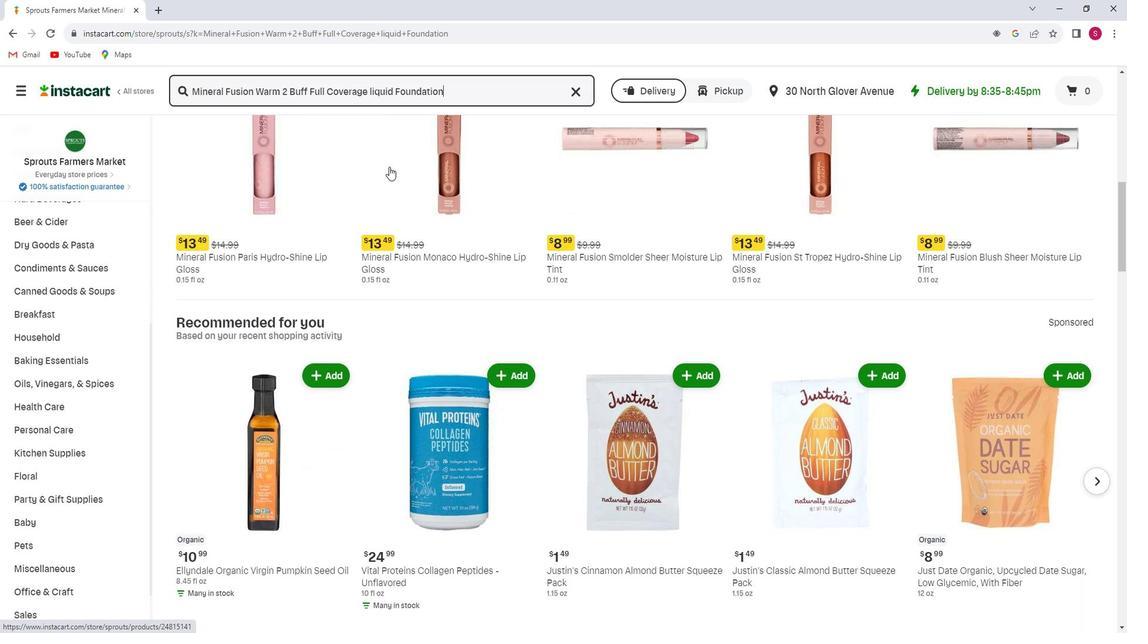 
Action: Mouse scrolled (400, 171) with delta (0, 0)
Screenshot: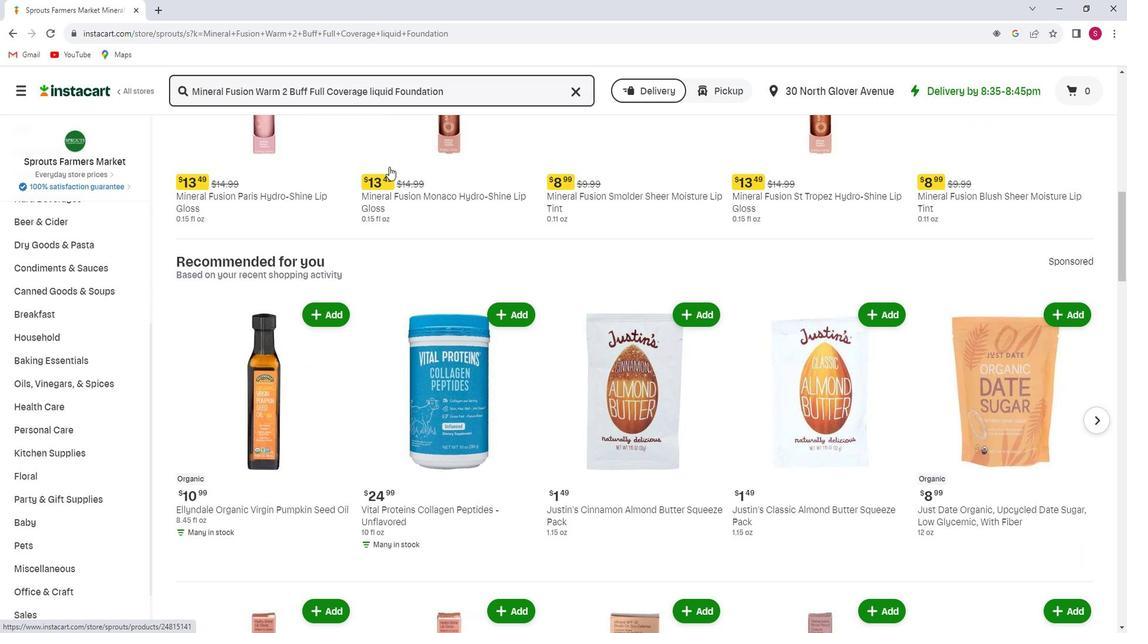 
Action: Mouse scrolled (400, 171) with delta (0, 0)
Screenshot: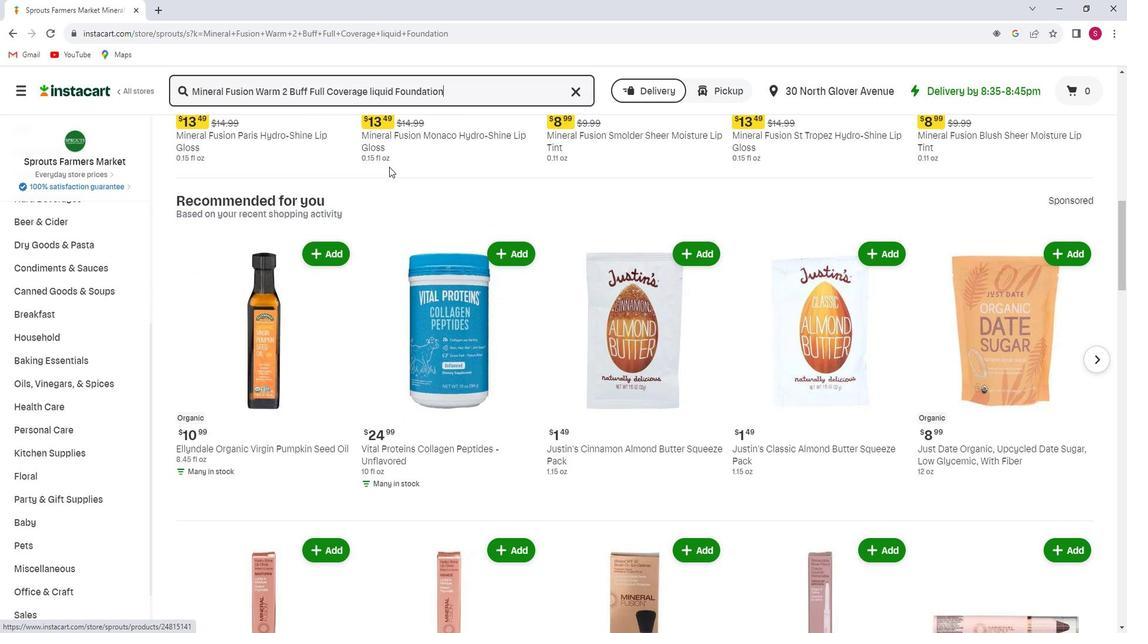 
Action: Mouse moved to (400, 173)
Screenshot: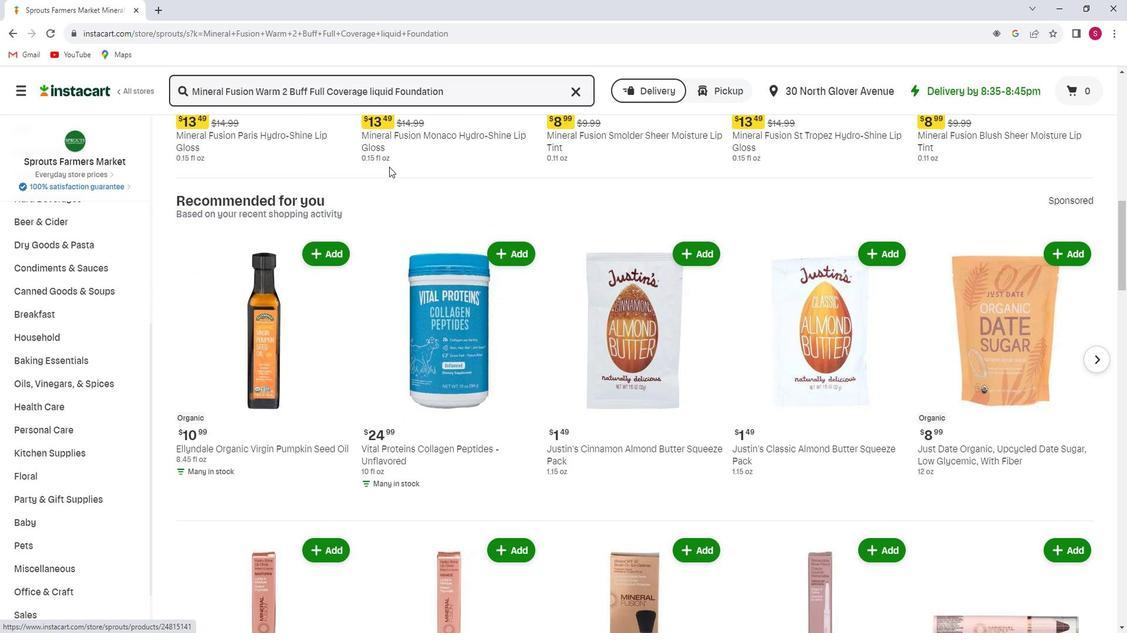 
Action: Mouse scrolled (400, 172) with delta (0, 0)
Screenshot: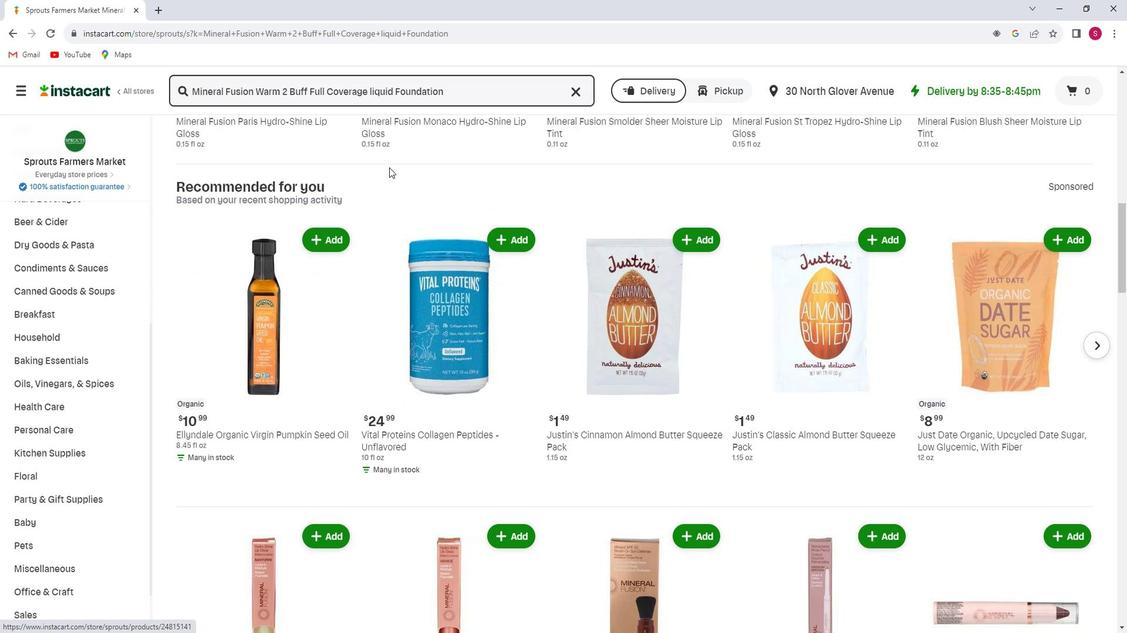 
Action: Mouse moved to (400, 173)
Screenshot: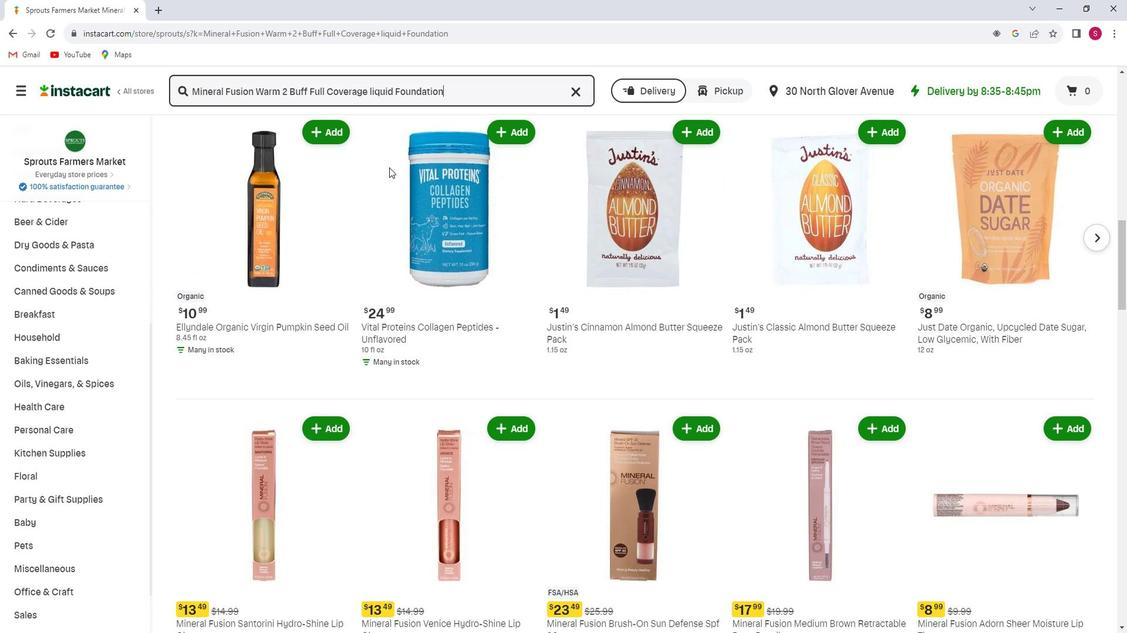 
Action: Mouse scrolled (400, 173) with delta (0, 0)
Screenshot: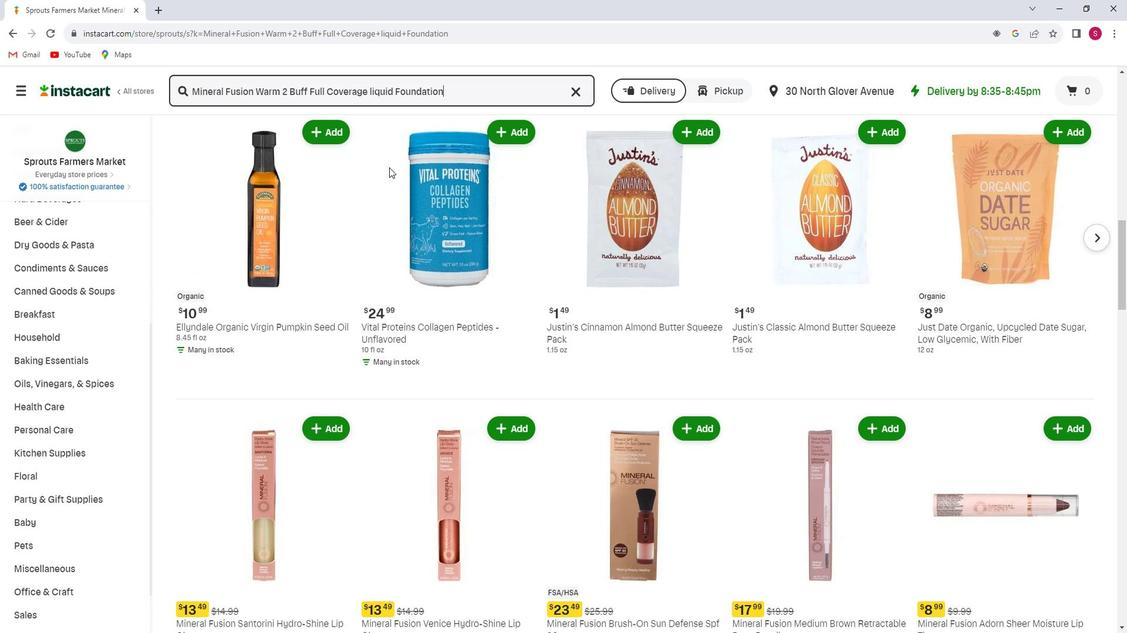 
Action: Mouse scrolled (400, 173) with delta (0, 0)
Screenshot: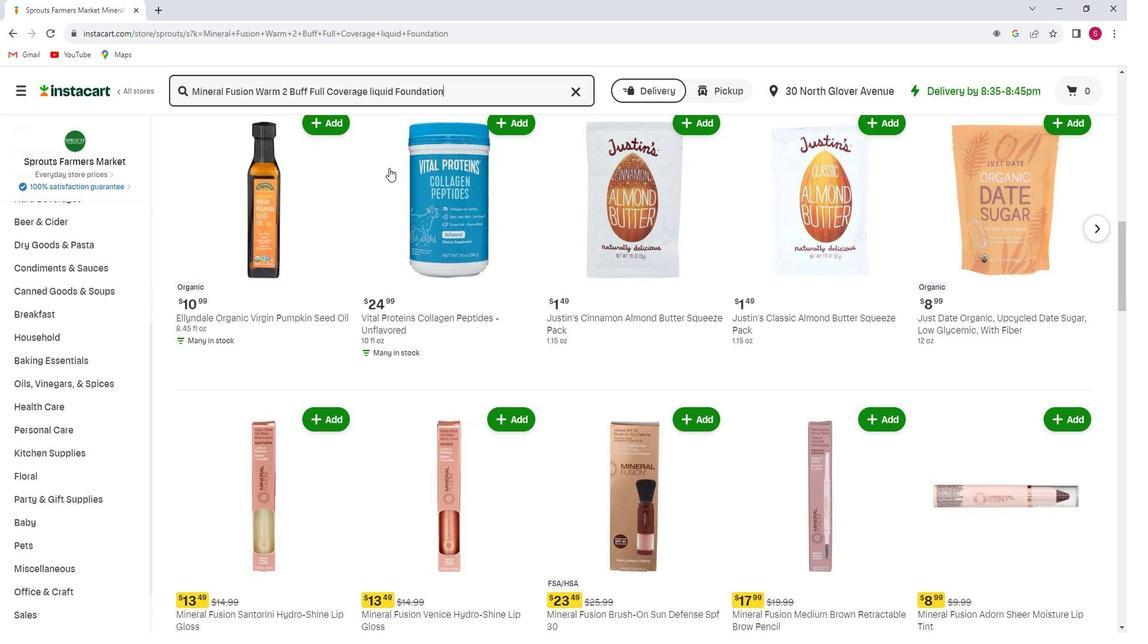 
Action: Mouse scrolled (400, 173) with delta (0, 0)
Screenshot: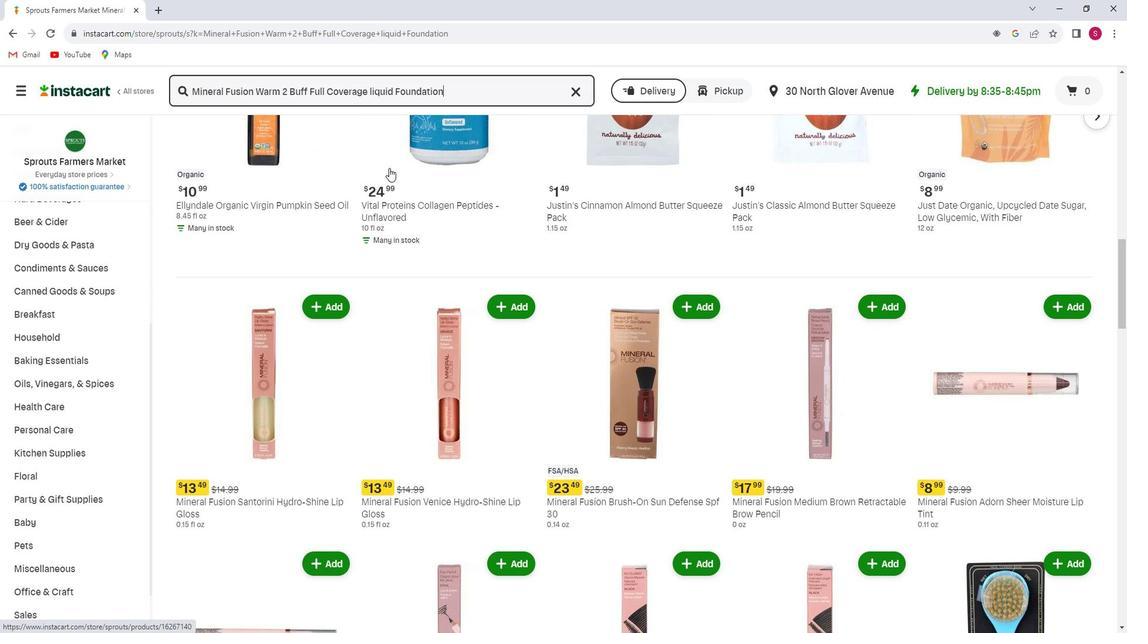 
Action: Mouse moved to (399, 176)
Screenshot: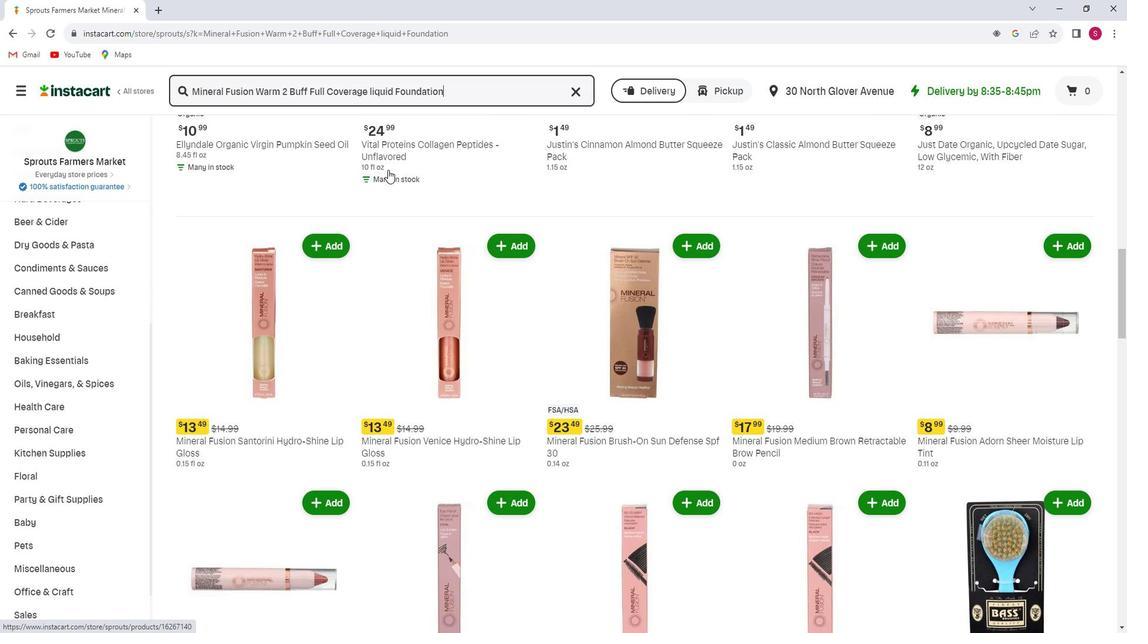 
Action: Mouse scrolled (399, 175) with delta (0, 0)
Screenshot: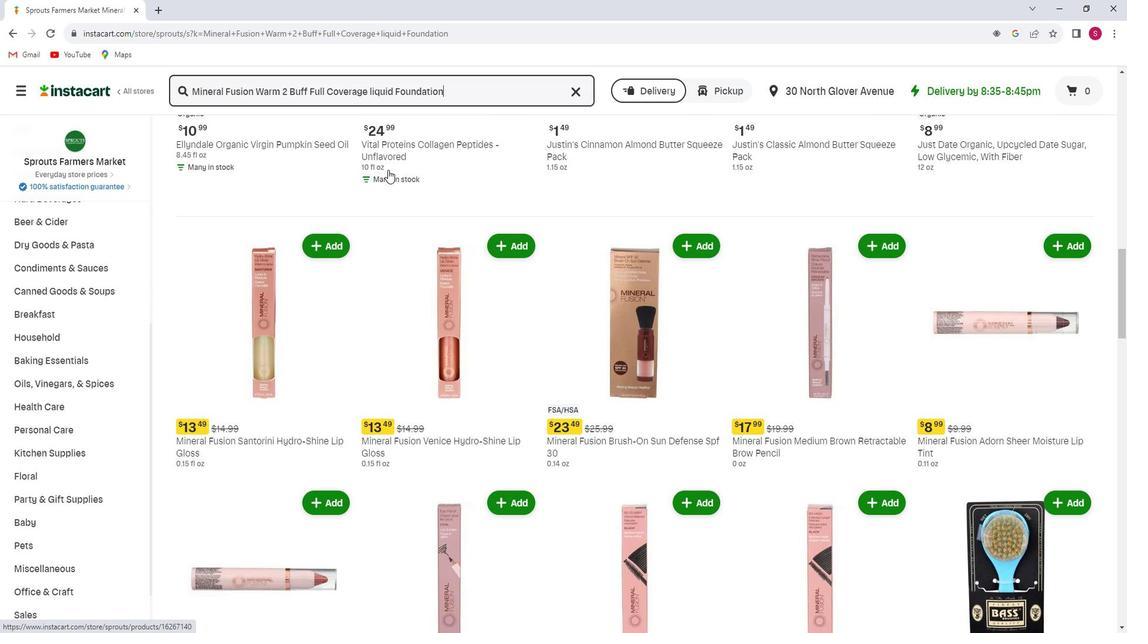 
Action: Mouse scrolled (399, 175) with delta (0, 0)
Screenshot: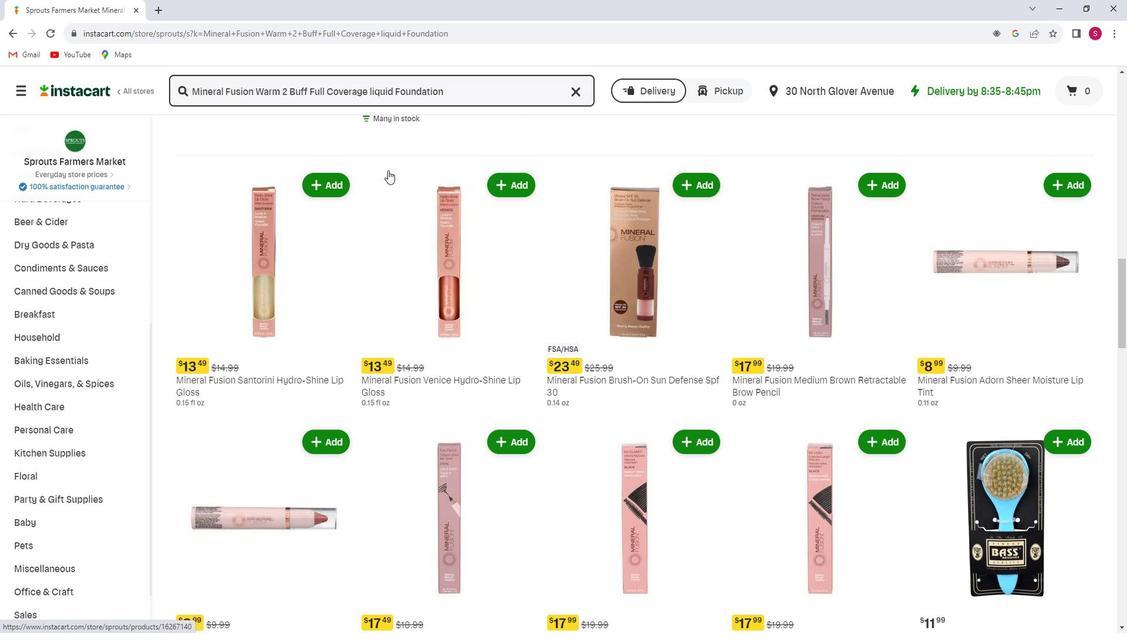
Action: Mouse scrolled (399, 175) with delta (0, 0)
Screenshot: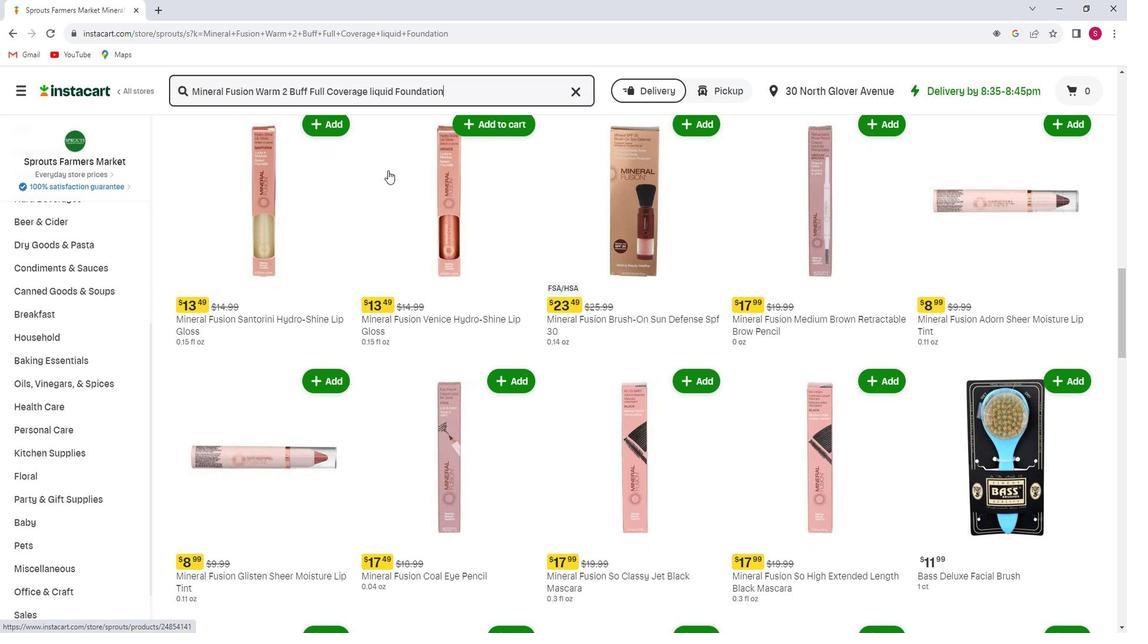 
Action: Mouse scrolled (399, 175) with delta (0, 0)
Screenshot: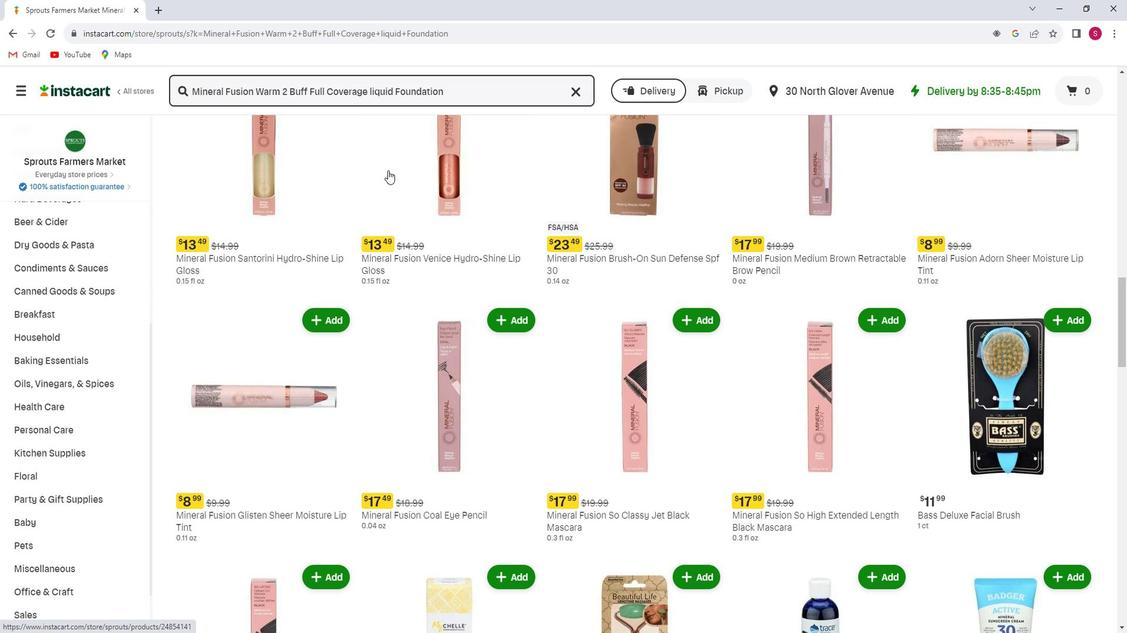 
Action: Mouse scrolled (399, 175) with delta (0, 0)
Screenshot: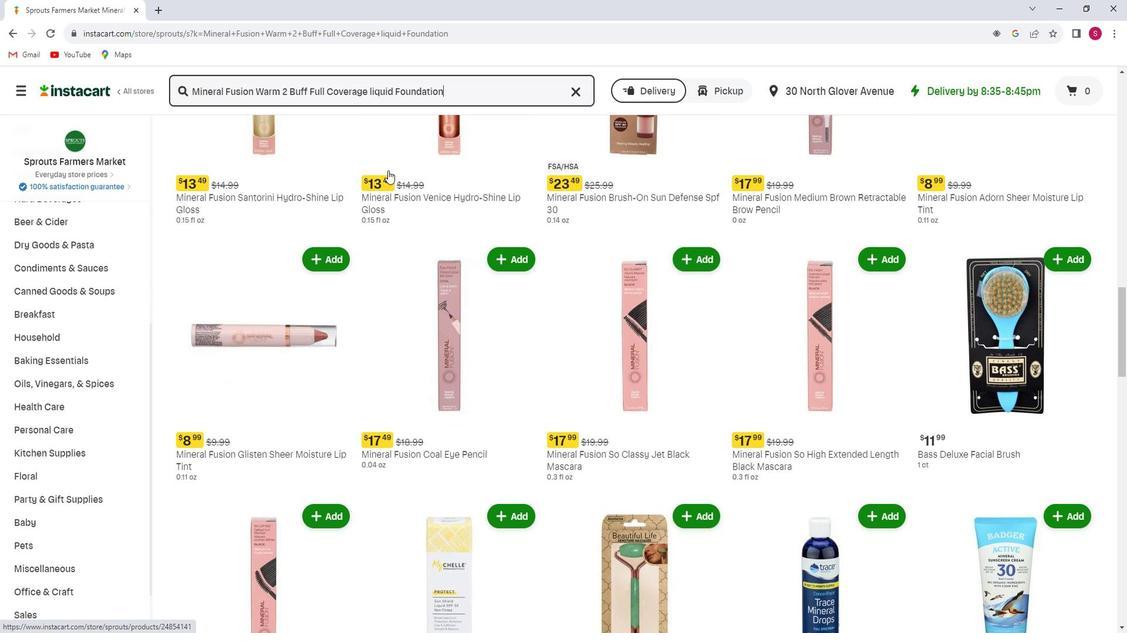 
Action: Mouse moved to (399, 176)
Screenshot: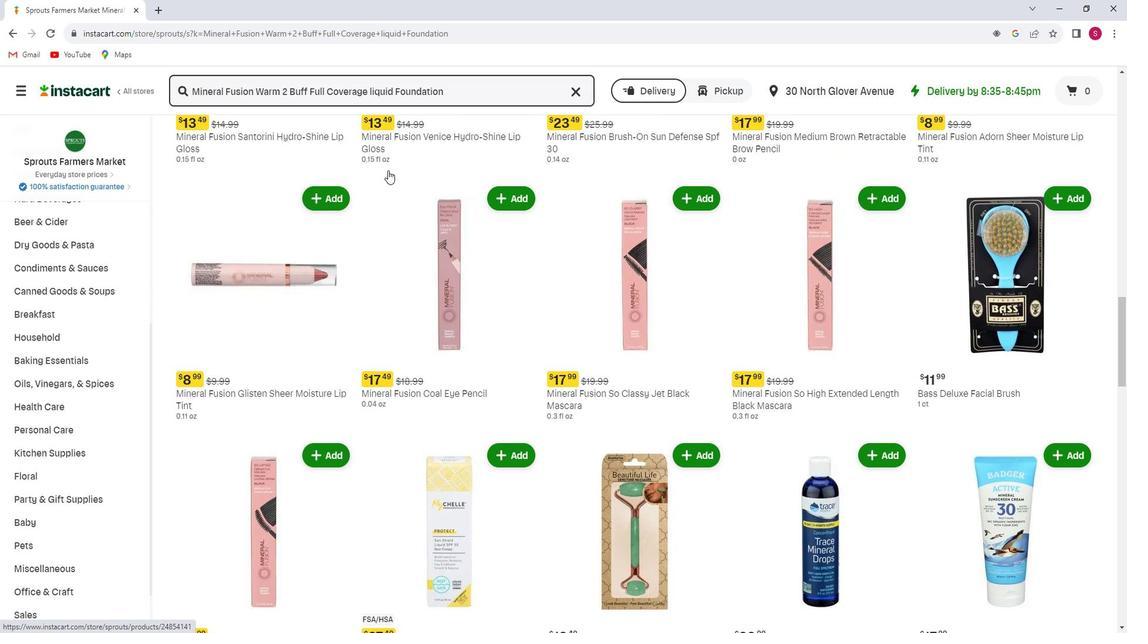 
Action: Mouse scrolled (399, 175) with delta (0, 0)
Screenshot: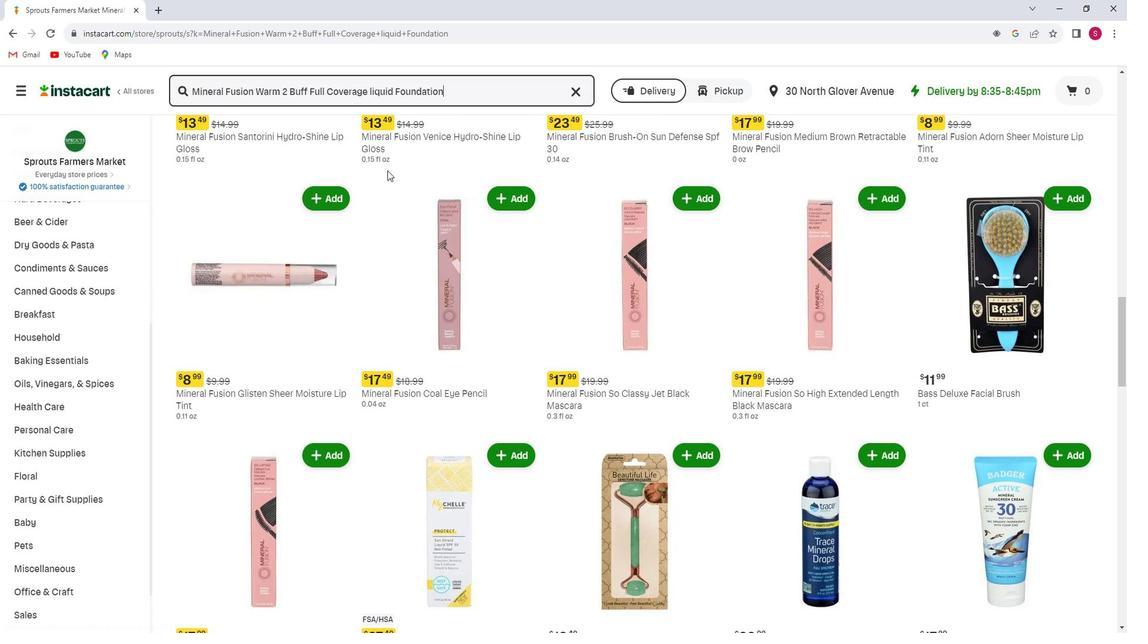 
Action: Mouse scrolled (399, 175) with delta (0, 0)
Screenshot: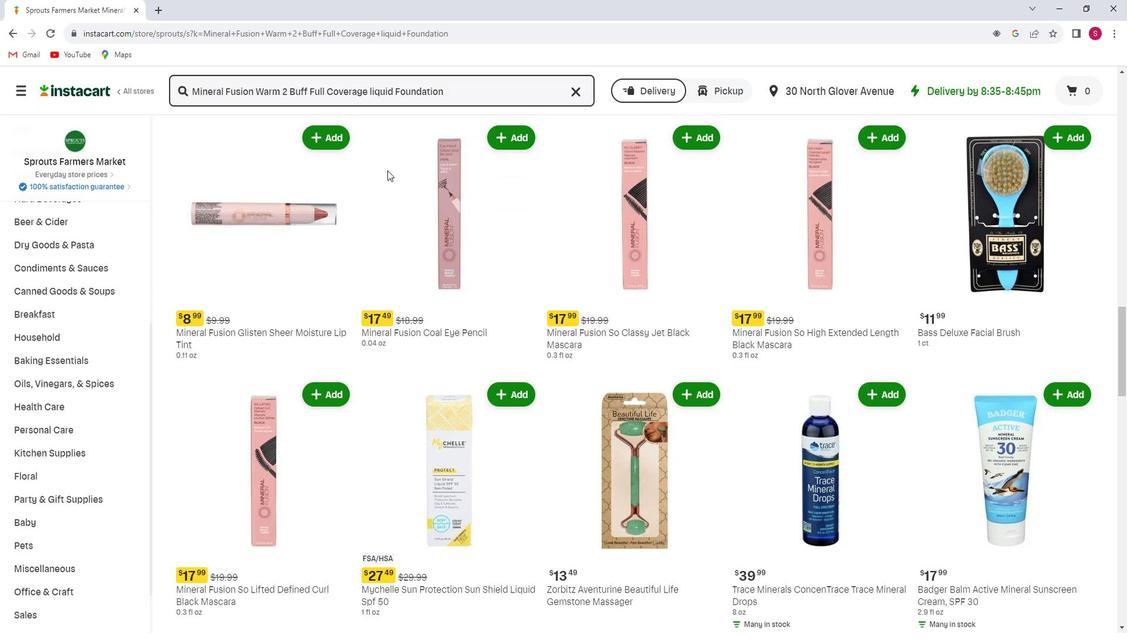 
Action: Mouse scrolled (399, 175) with delta (0, 0)
Screenshot: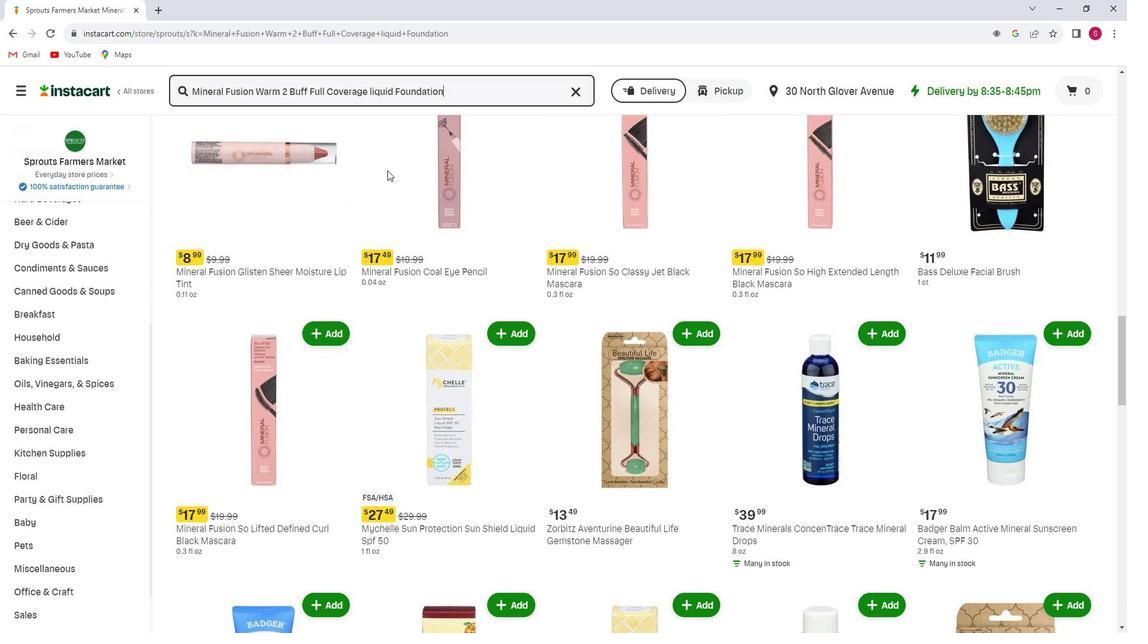 
Action: Mouse scrolled (399, 175) with delta (0, 0)
Screenshot: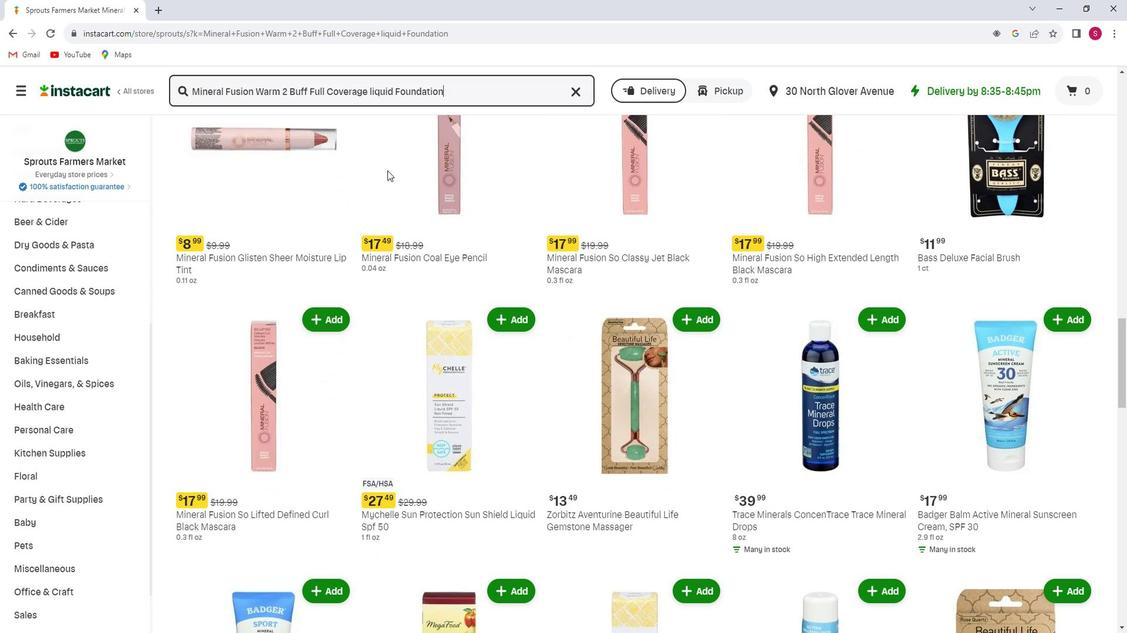 
Action: Mouse scrolled (399, 175) with delta (0, 0)
Screenshot: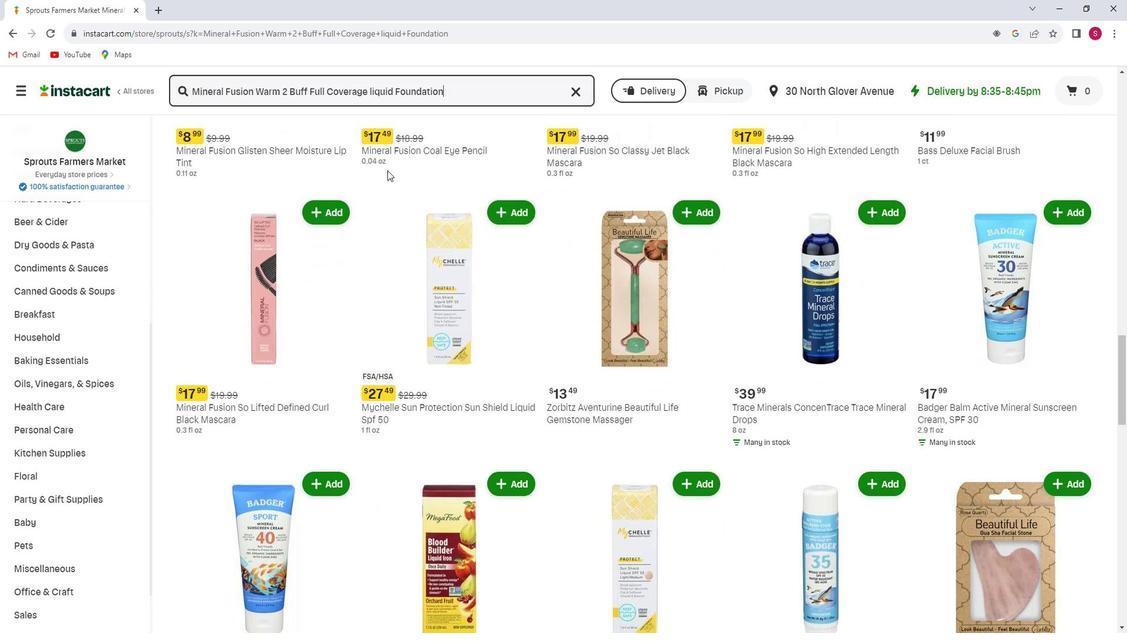 
Action: Mouse moved to (399, 177)
Screenshot: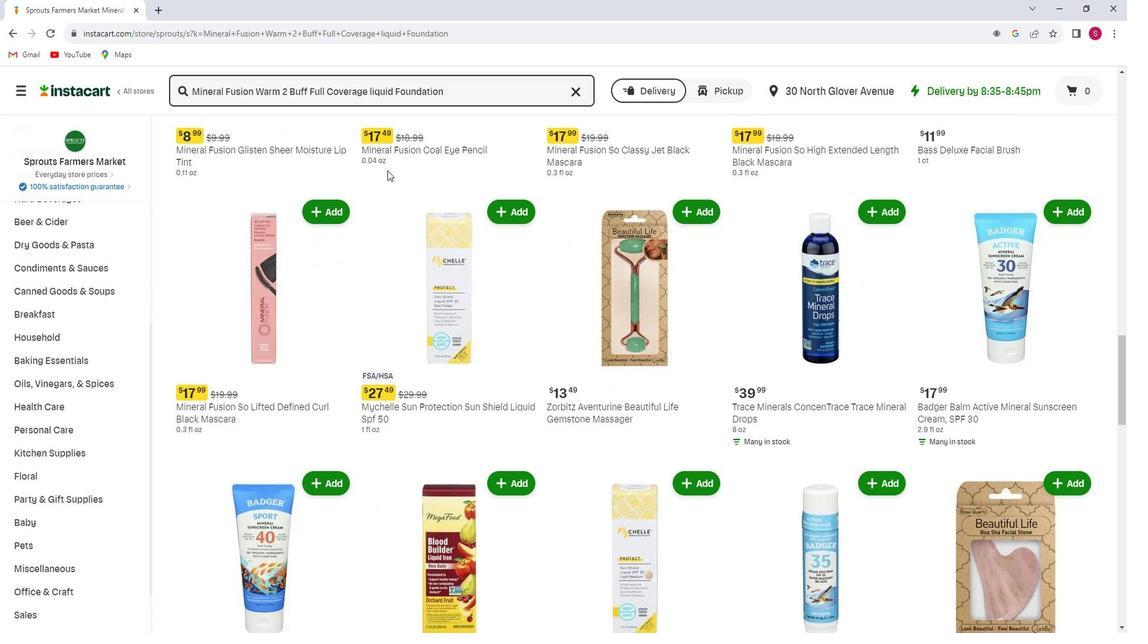 
Action: Mouse scrolled (399, 176) with delta (0, 0)
Screenshot: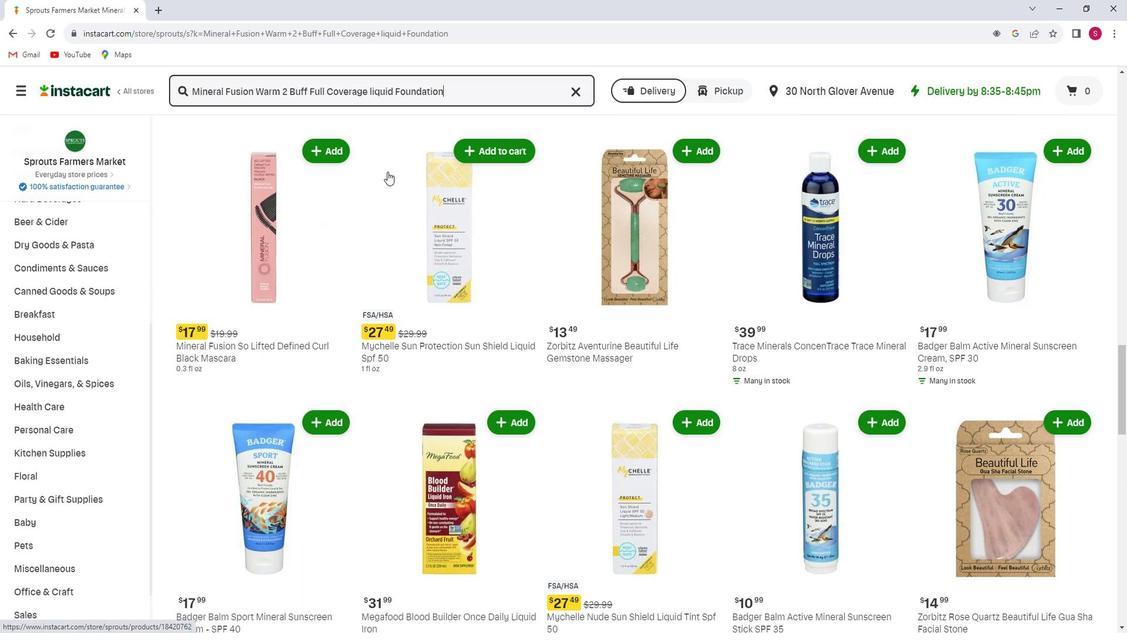 
Action: Mouse scrolled (399, 176) with delta (0, 0)
Screenshot: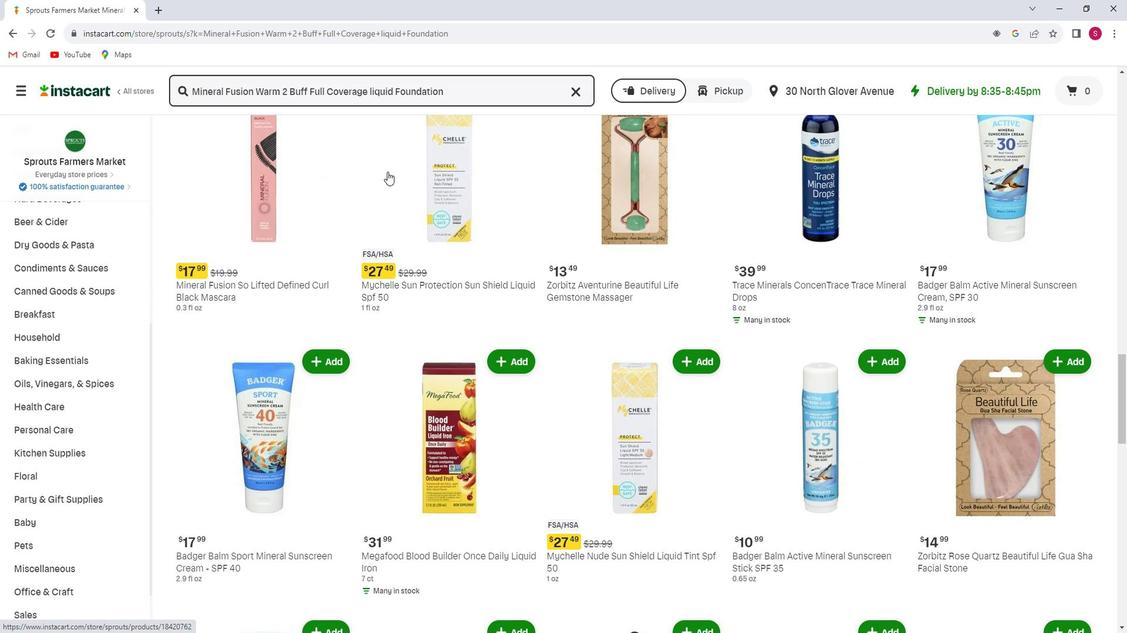 
Action: Mouse scrolled (399, 176) with delta (0, 0)
Screenshot: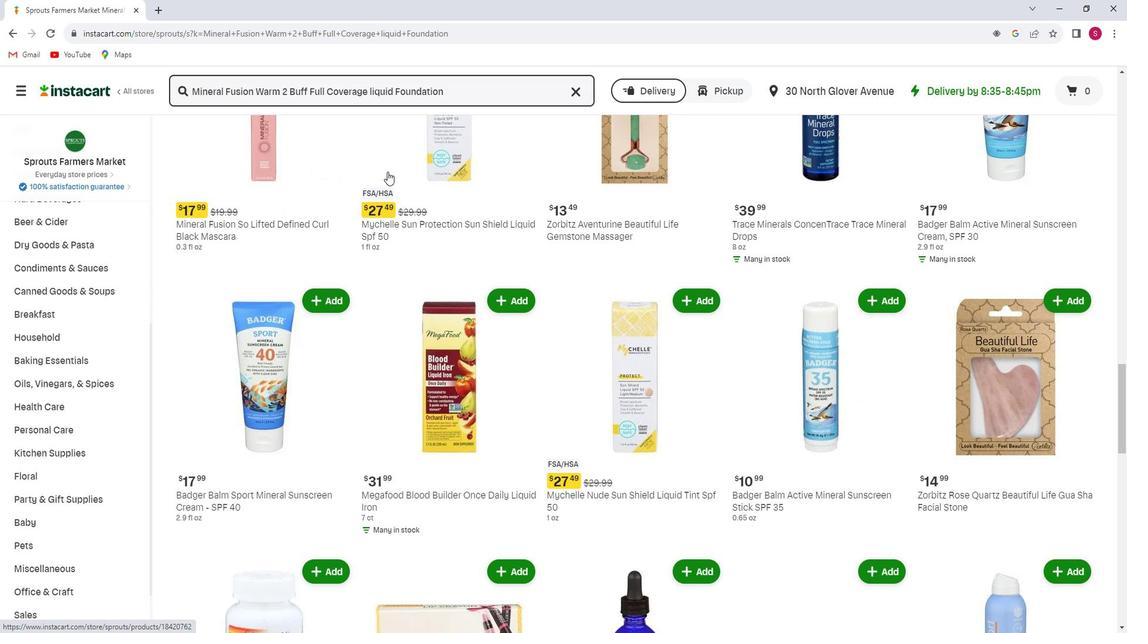 
Action: Mouse scrolled (399, 176) with delta (0, 0)
Screenshot: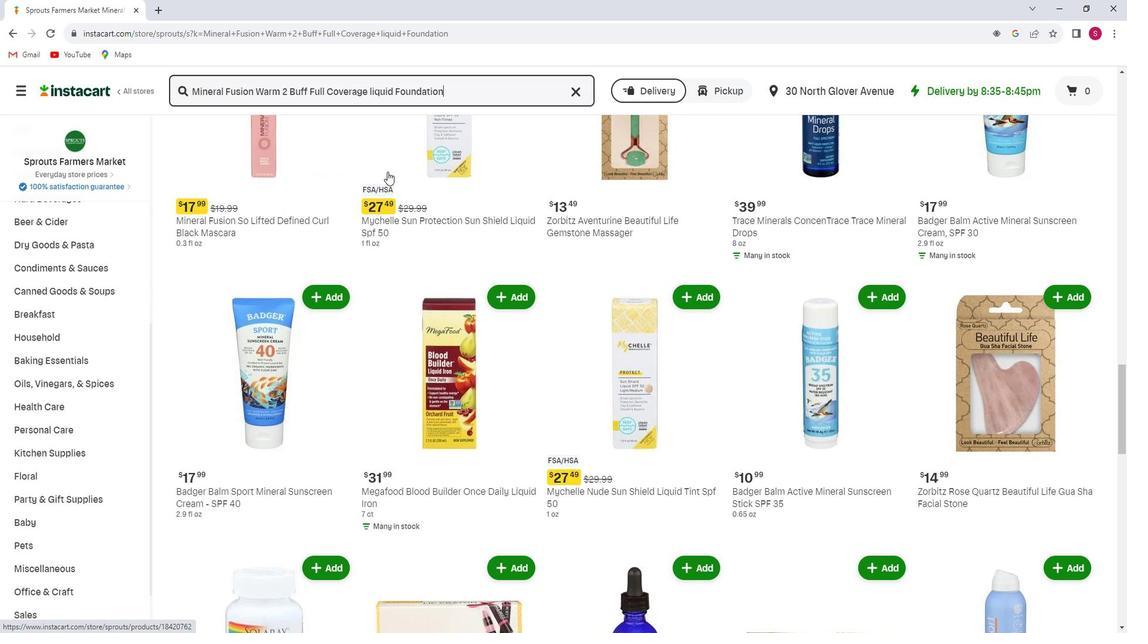 
Action: Mouse scrolled (399, 176) with delta (0, 0)
Screenshot: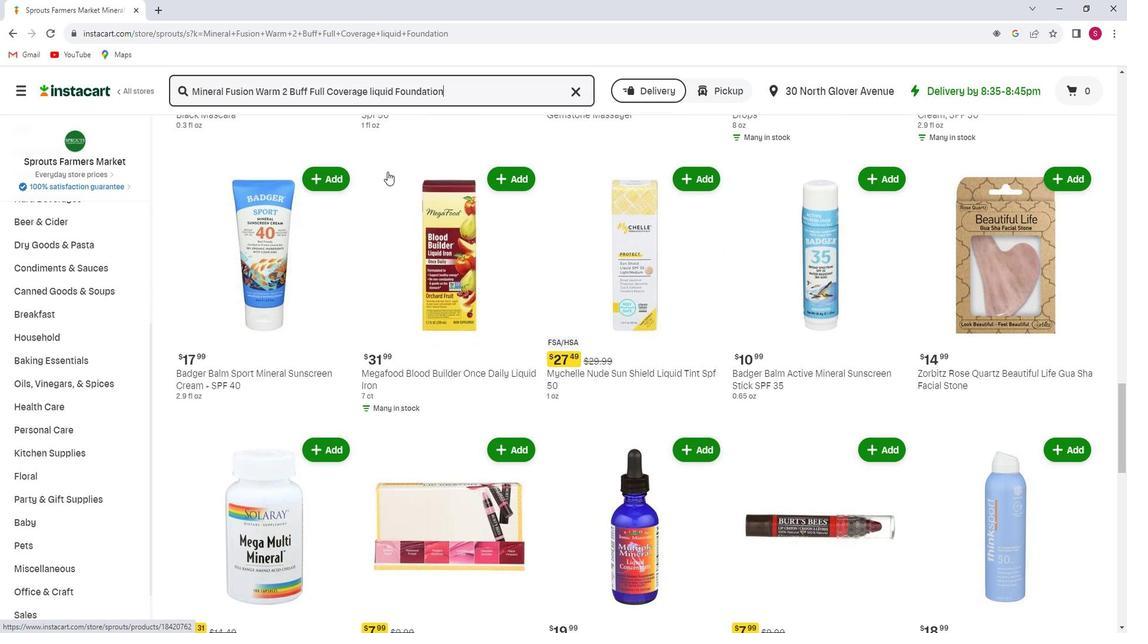 
Action: Mouse scrolled (399, 176) with delta (0, 0)
Screenshot: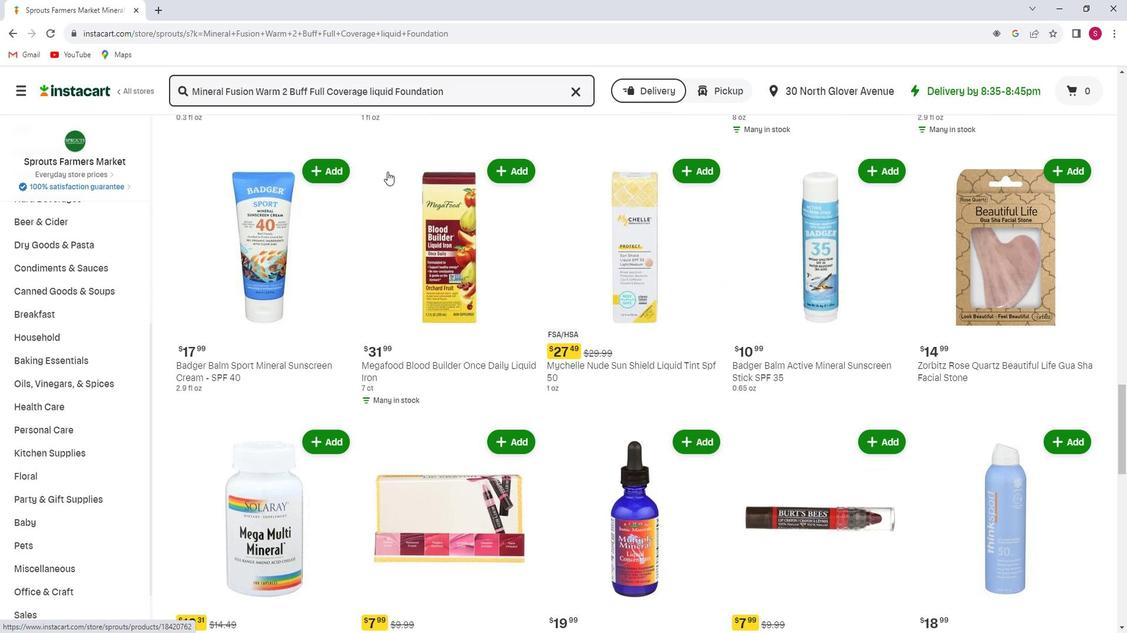 
Action: Mouse scrolled (399, 176) with delta (0, 0)
Screenshot: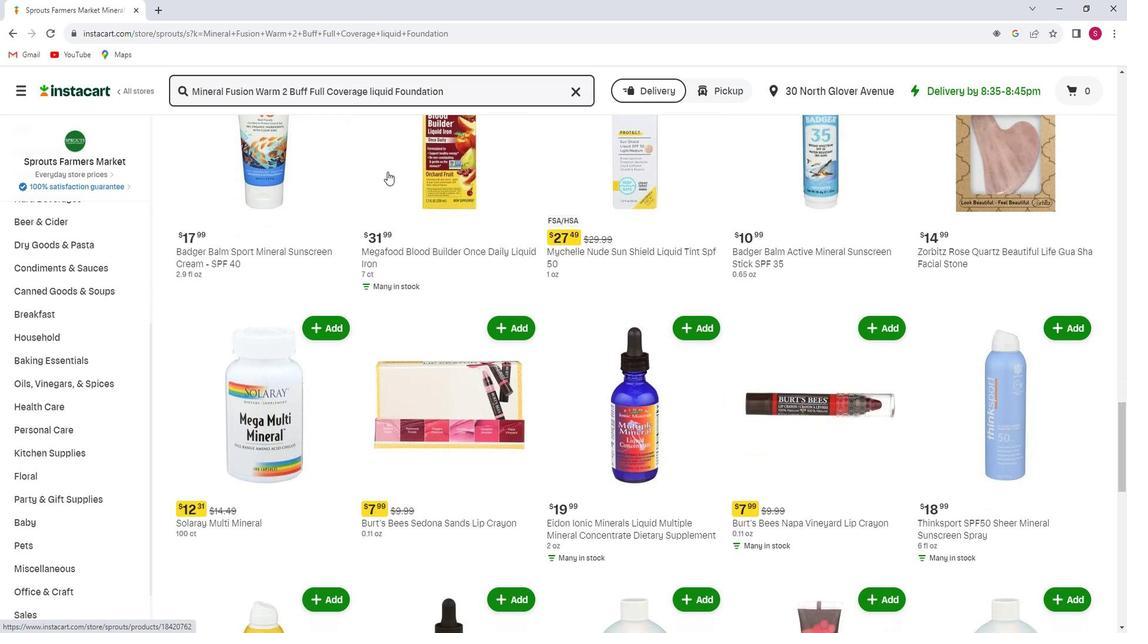 
Action: Mouse scrolled (399, 176) with delta (0, 0)
Screenshot: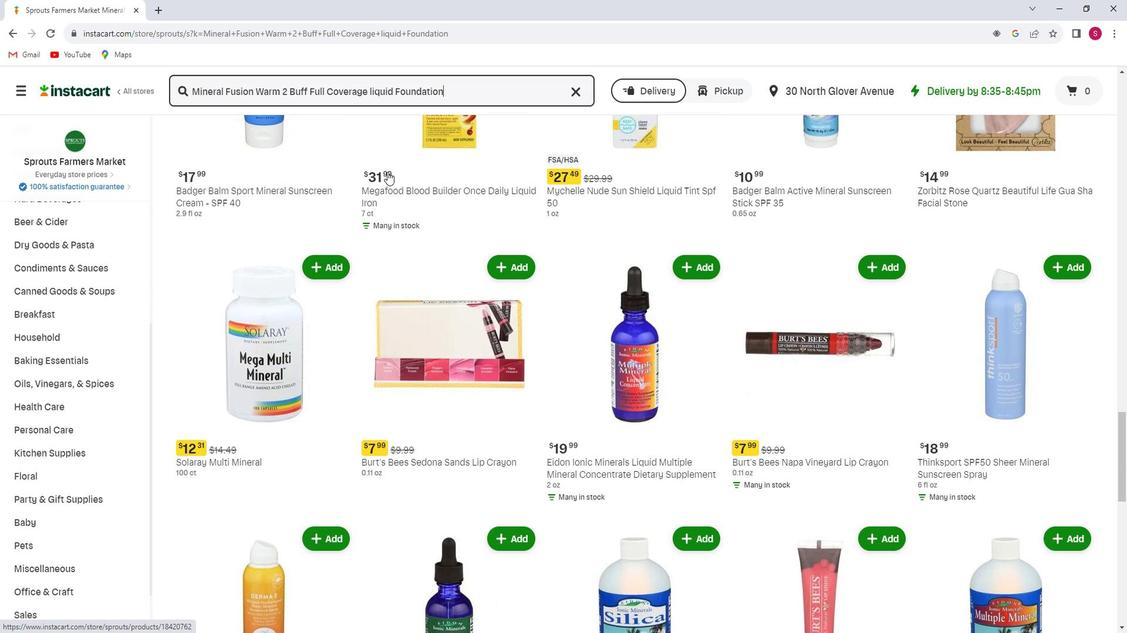
Action: Mouse scrolled (399, 176) with delta (0, 0)
Screenshot: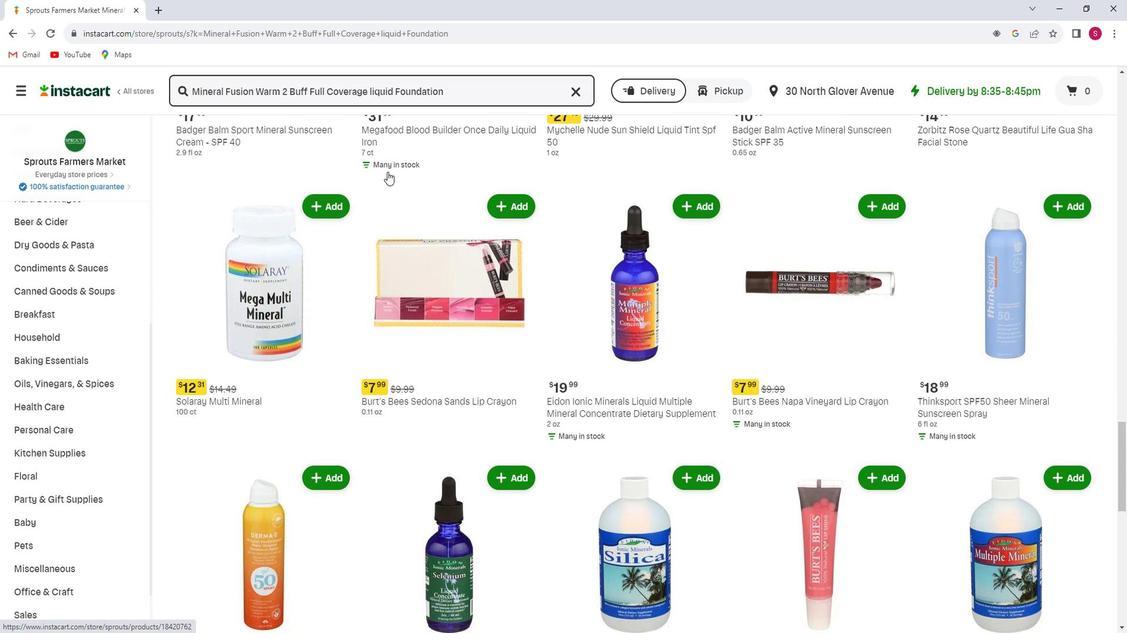 
Action: Mouse scrolled (399, 176) with delta (0, 0)
Screenshot: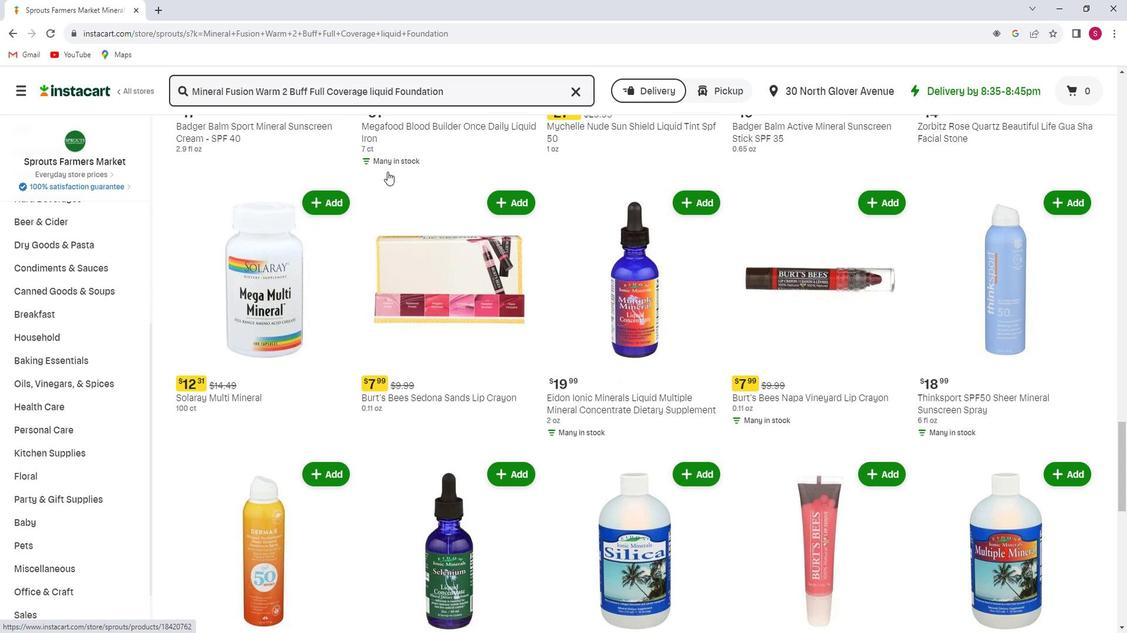 
Action: Mouse scrolled (399, 176) with delta (0, 0)
Screenshot: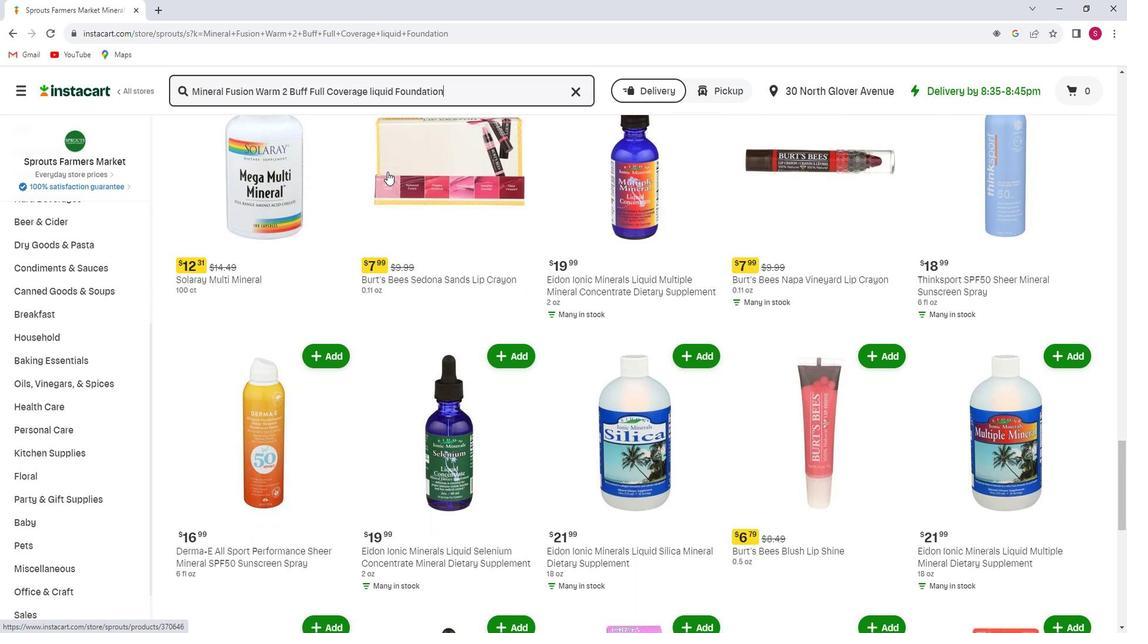 
Action: Mouse moved to (399, 179)
Screenshot: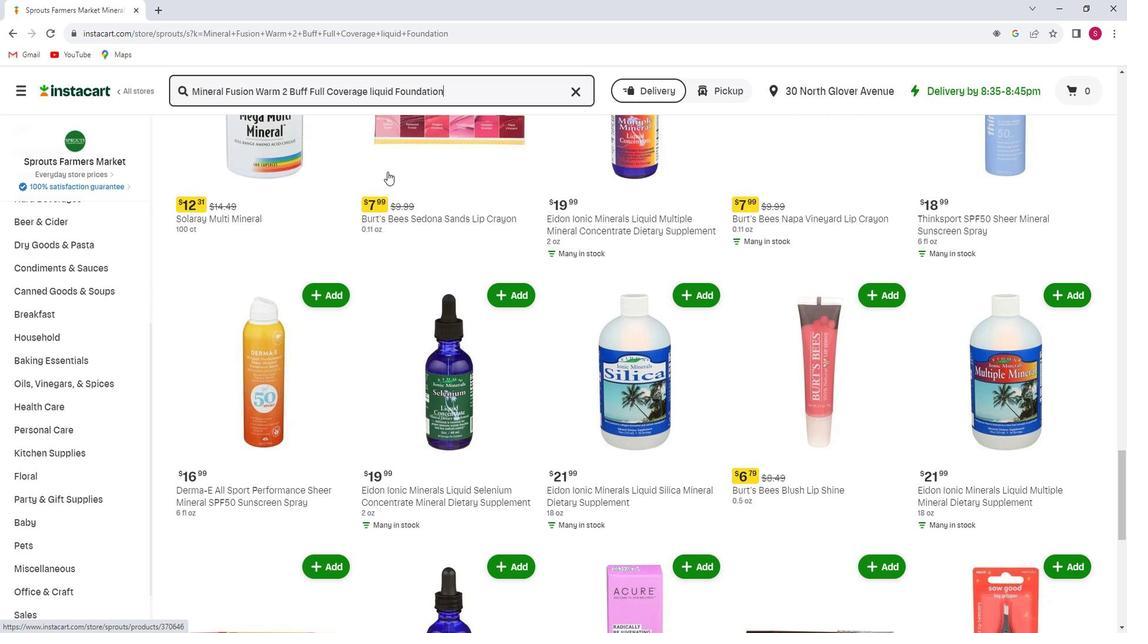 
Action: Mouse scrolled (399, 178) with delta (0, 0)
Screenshot: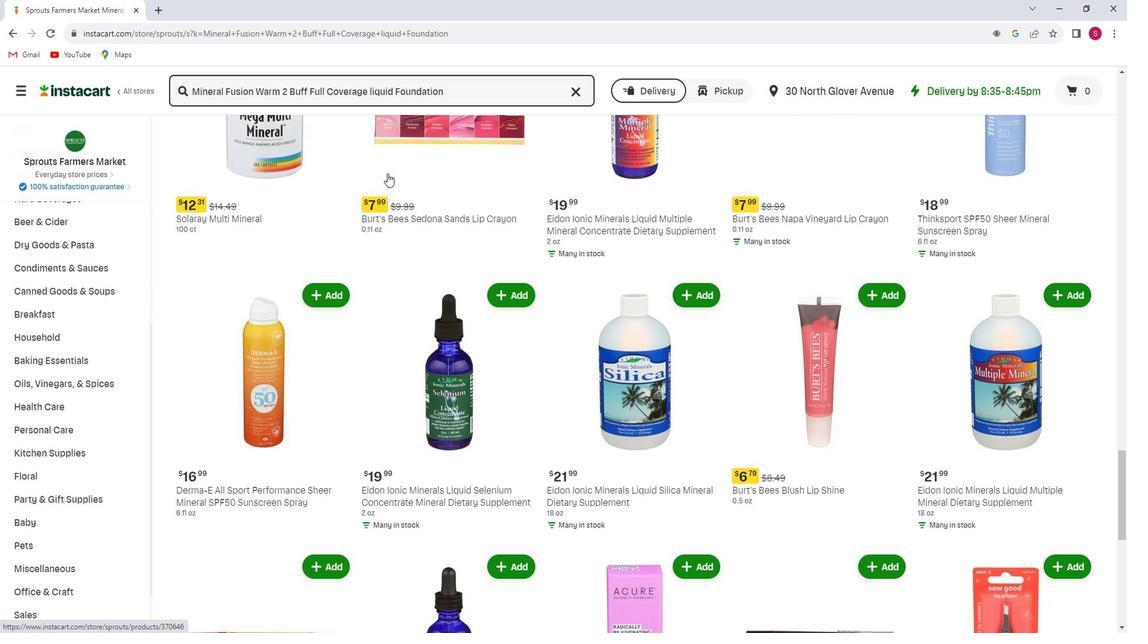 
Action: Mouse scrolled (399, 178) with delta (0, 0)
Screenshot: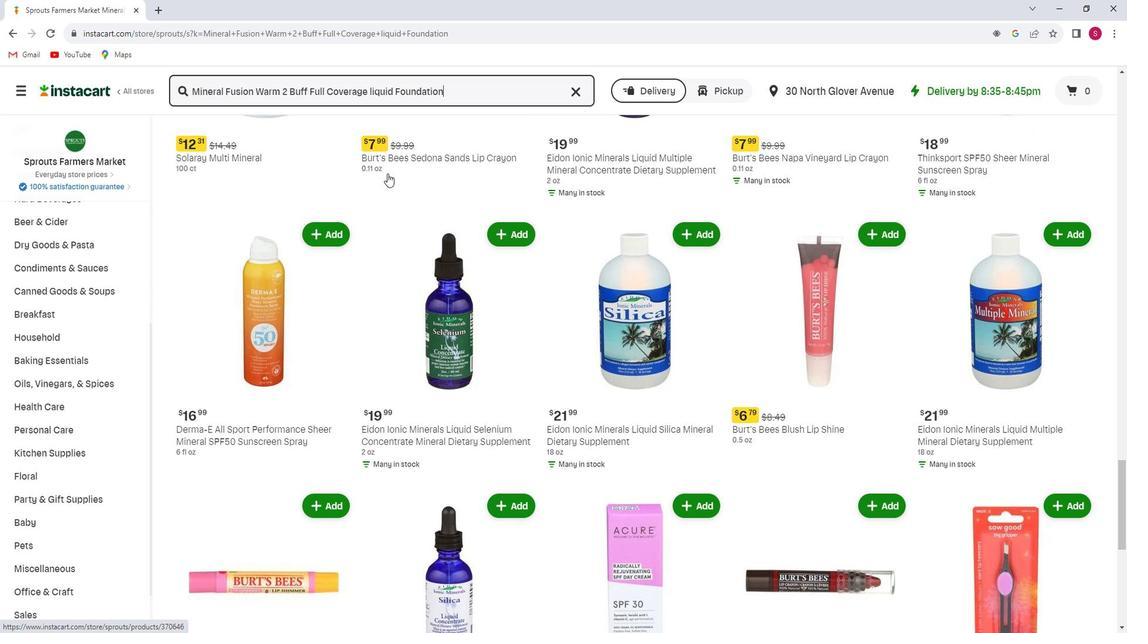
Action: Mouse scrolled (399, 178) with delta (0, 0)
Screenshot: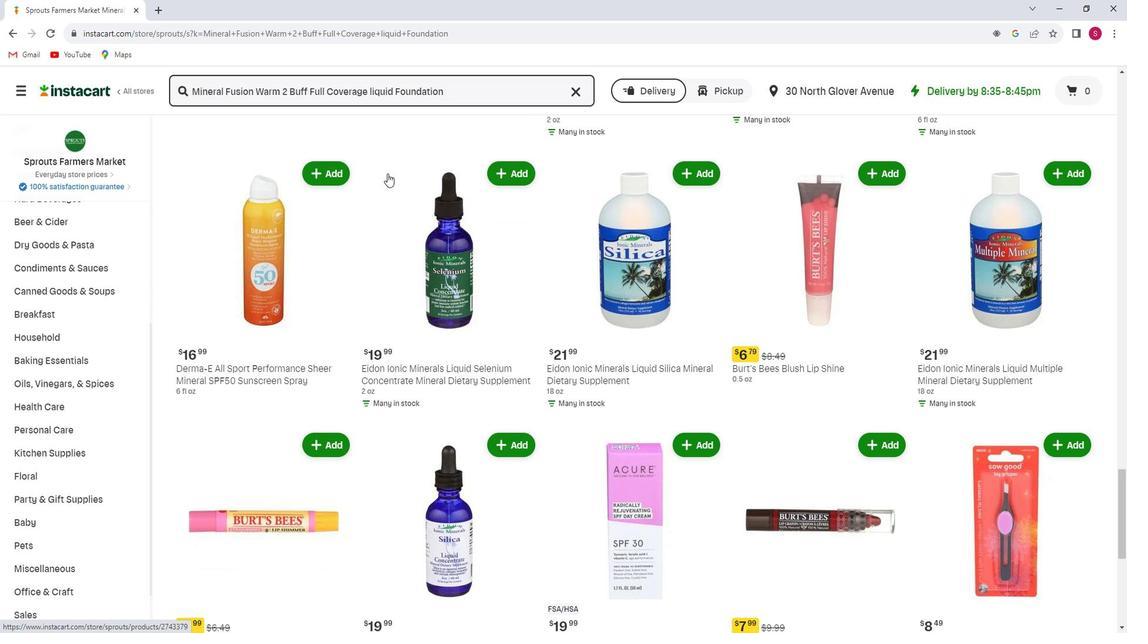
Action: Mouse scrolled (399, 178) with delta (0, 0)
Screenshot: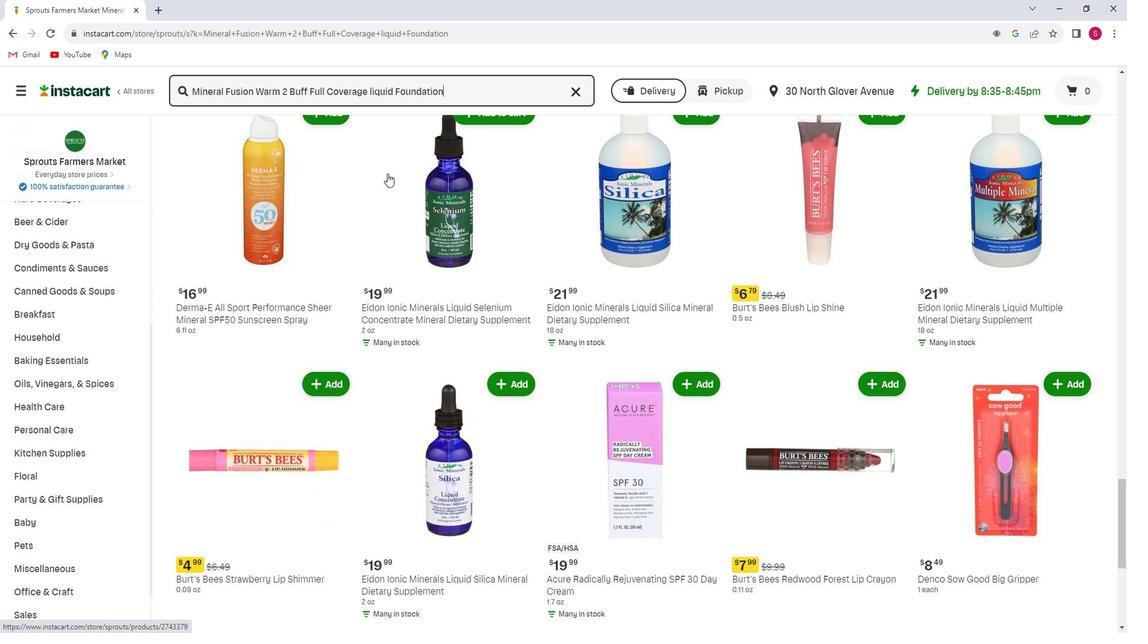 
Action: Mouse scrolled (399, 178) with delta (0, 0)
Screenshot: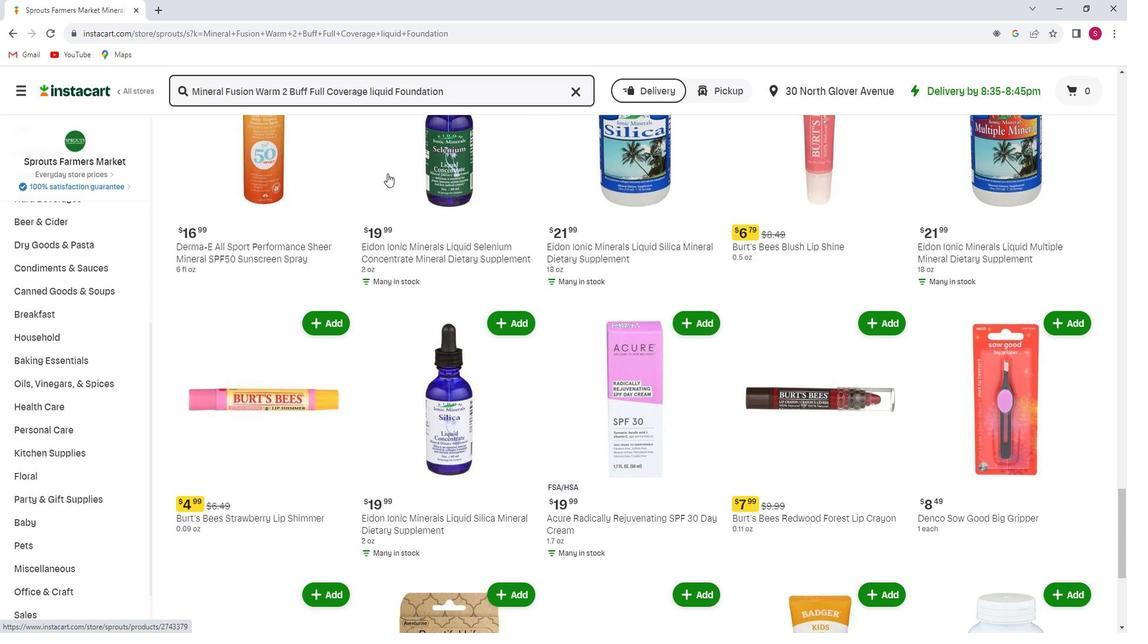 
Action: Mouse scrolled (399, 178) with delta (0, 0)
Screenshot: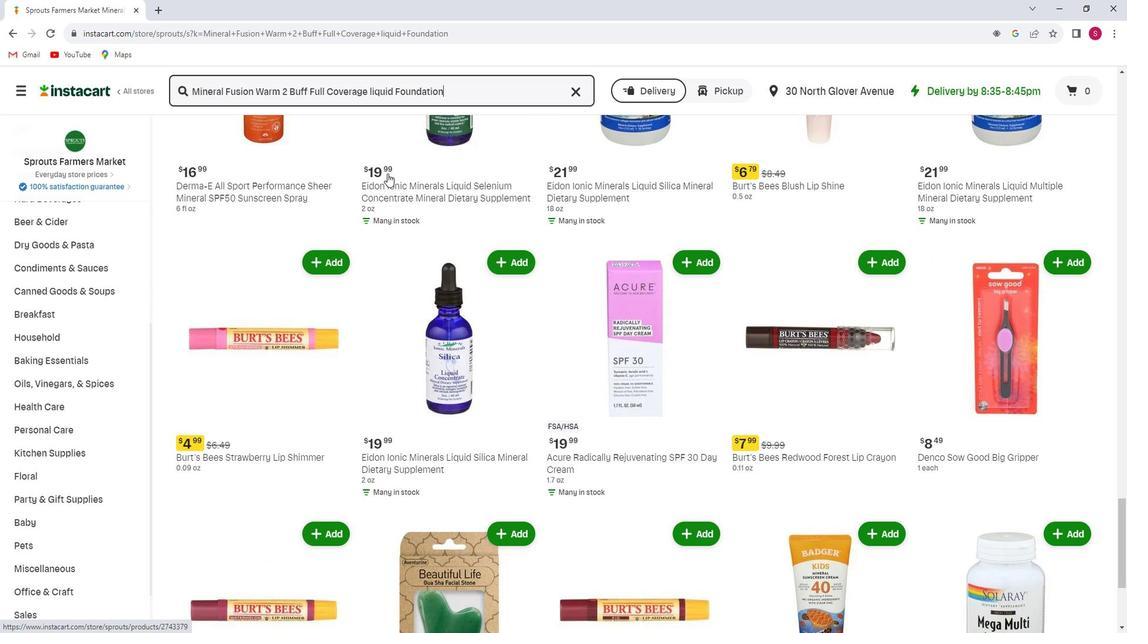
Action: Mouse scrolled (399, 178) with delta (0, 0)
Screenshot: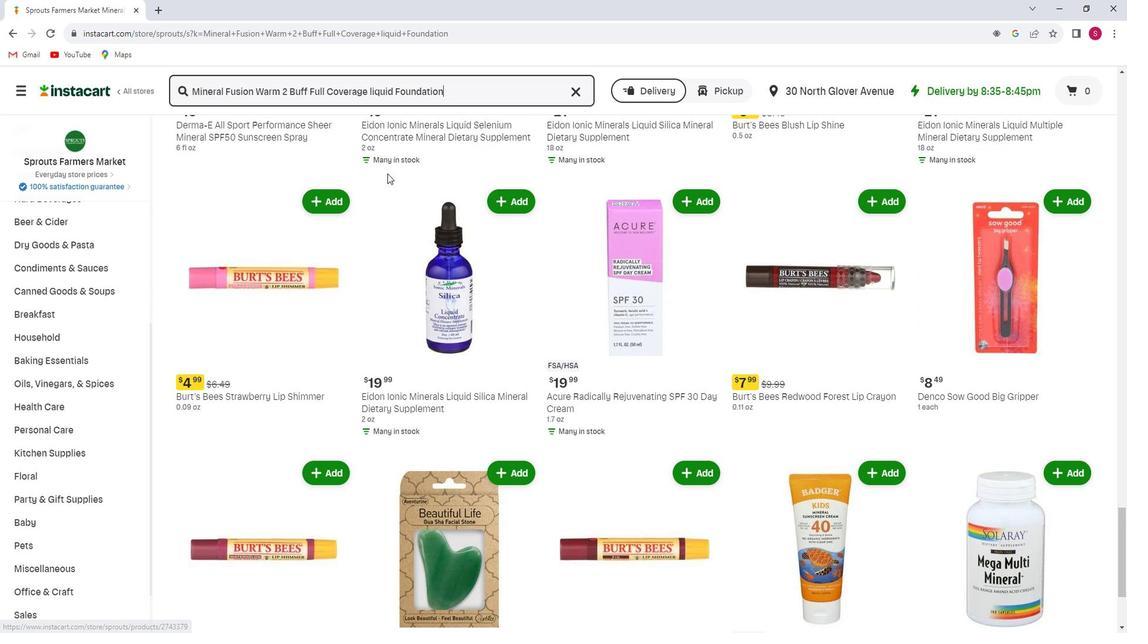 
Action: Mouse moved to (399, 179)
Screenshot: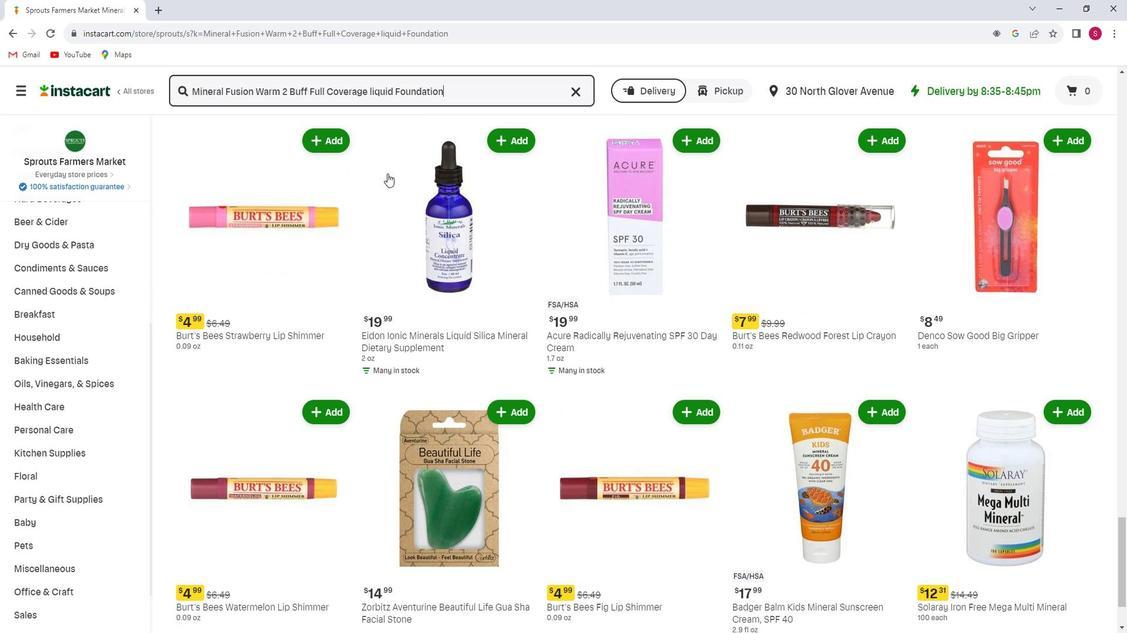 
Action: Mouse scrolled (399, 179) with delta (0, 0)
Screenshot: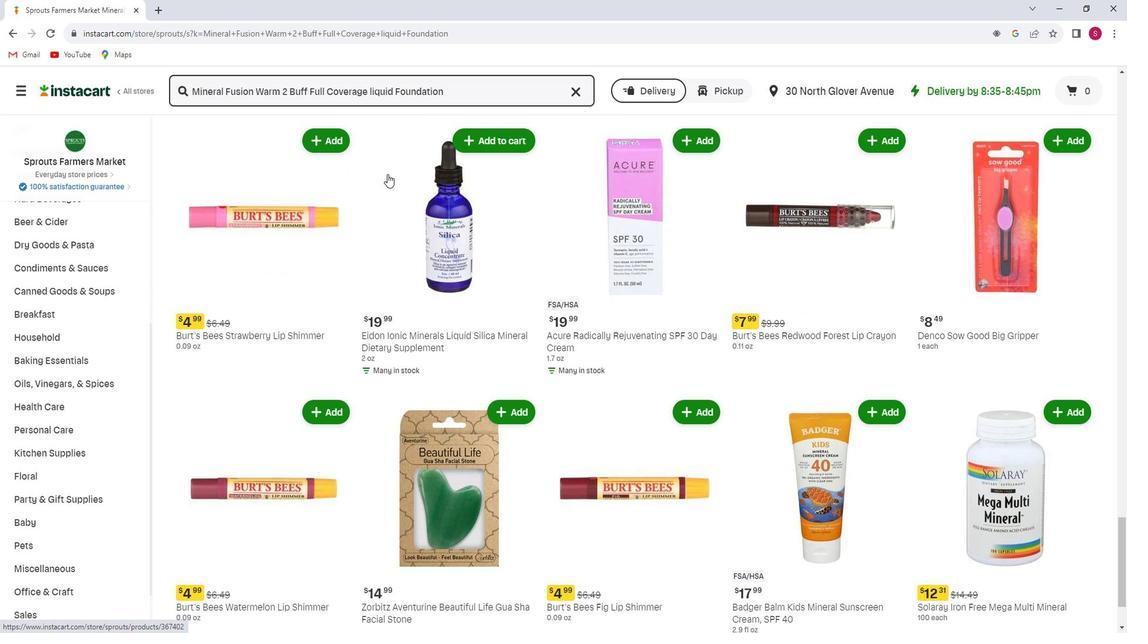 
Action: Mouse moved to (399, 187)
Screenshot: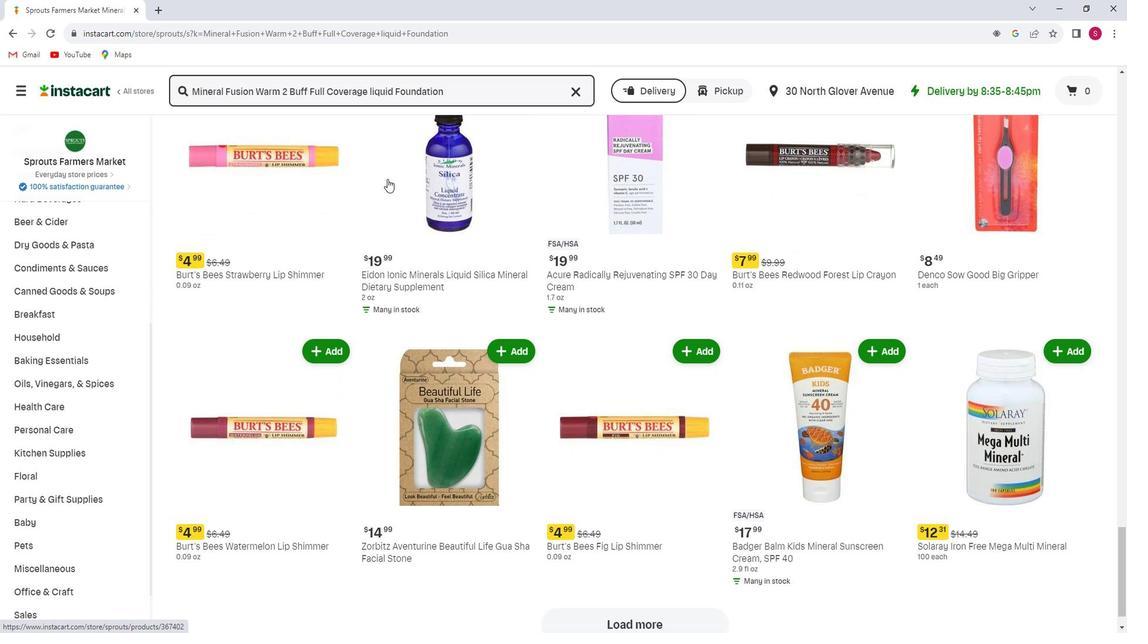 
Action: Mouse scrolled (399, 186) with delta (0, 0)
Screenshot: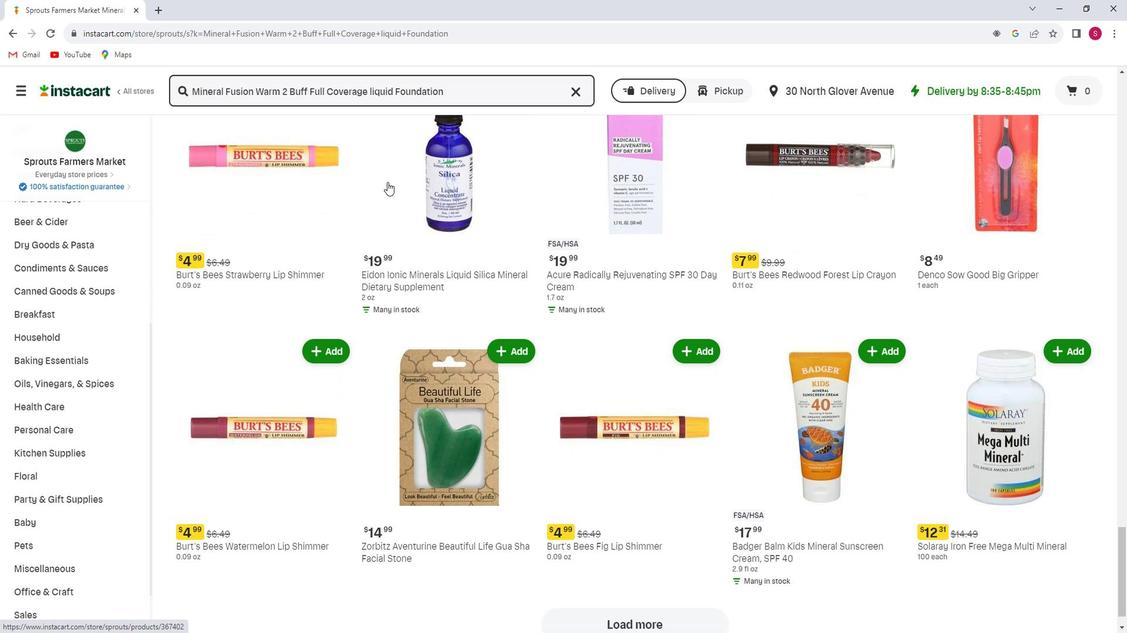 
Action: Mouse moved to (399, 187)
Screenshot: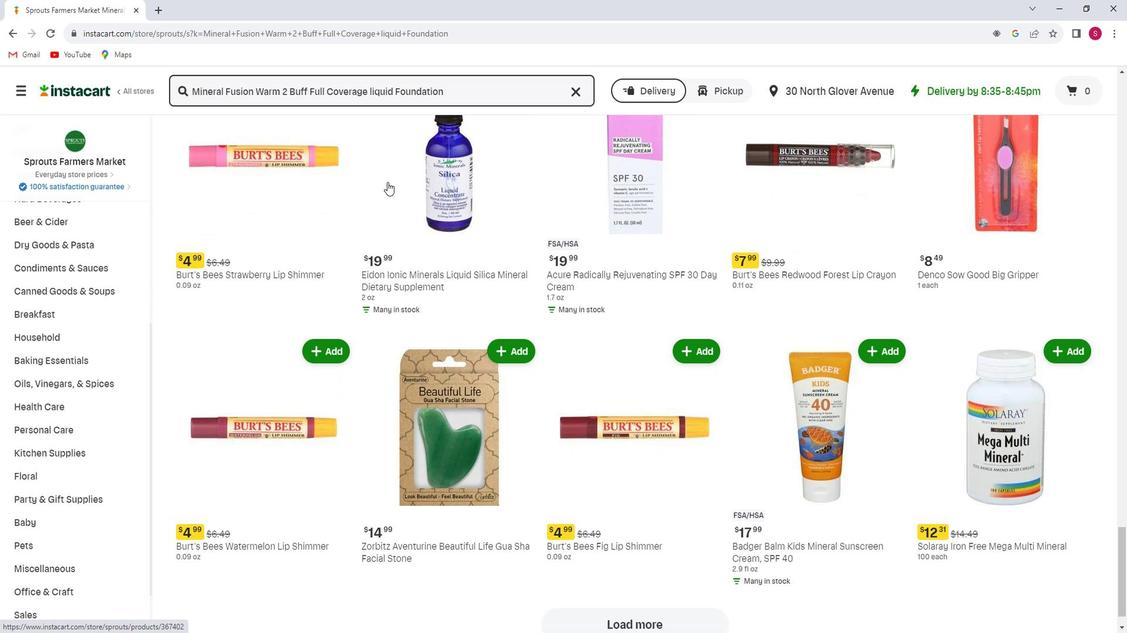 
Action: Mouse scrolled (399, 186) with delta (0, 0)
Screenshot: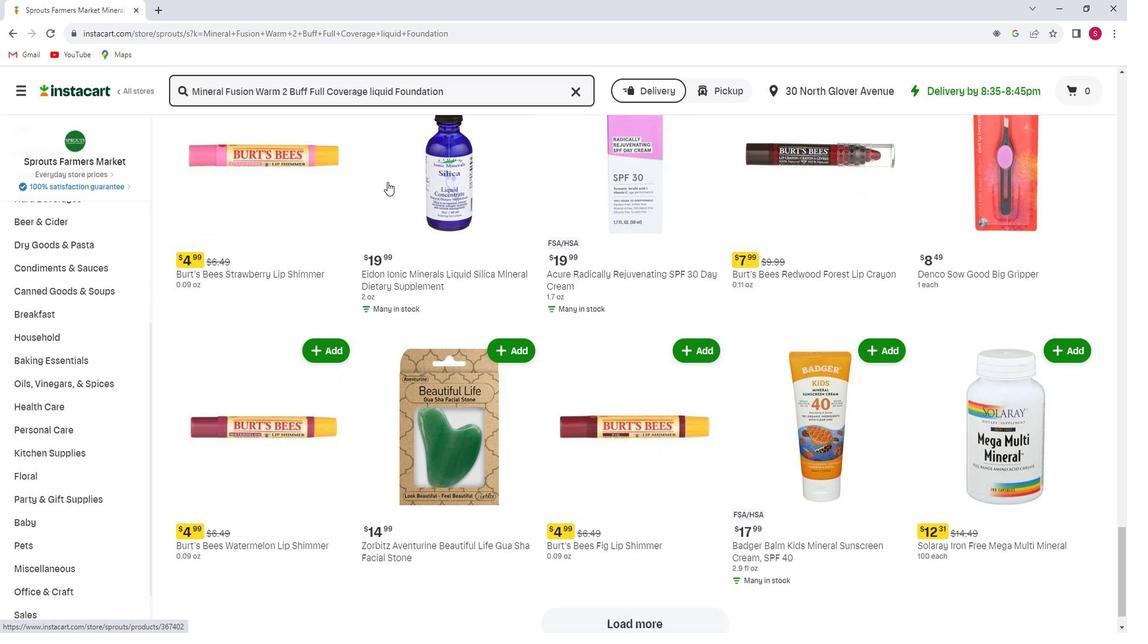 
Action: Mouse scrolled (399, 186) with delta (0, 0)
Screenshot: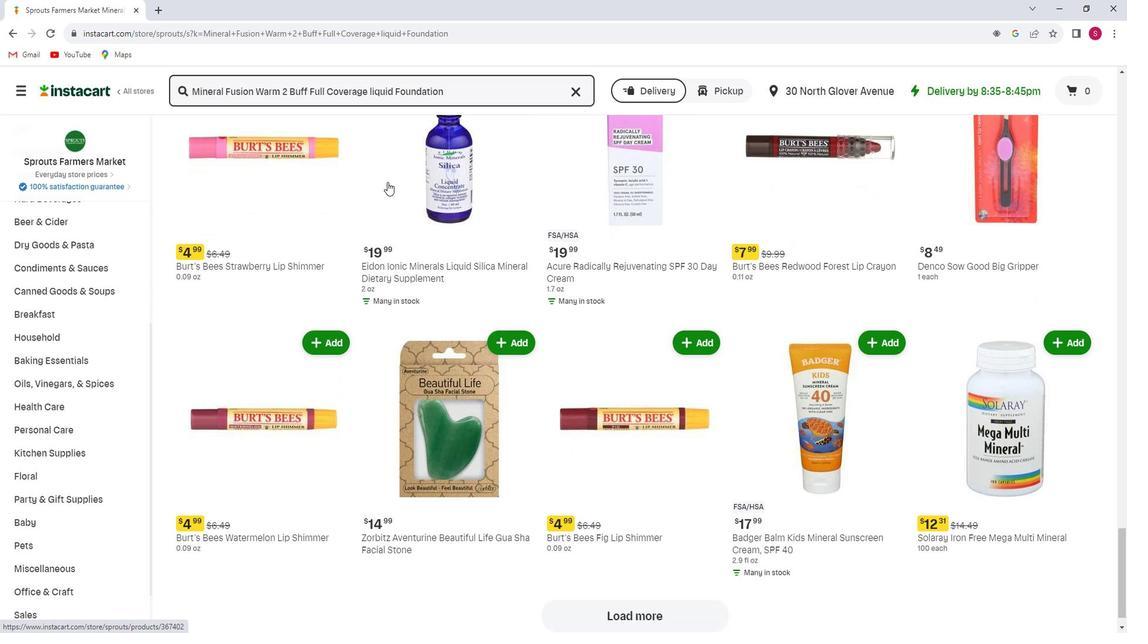 
Action: Mouse scrolled (399, 186) with delta (0, 0)
Screenshot: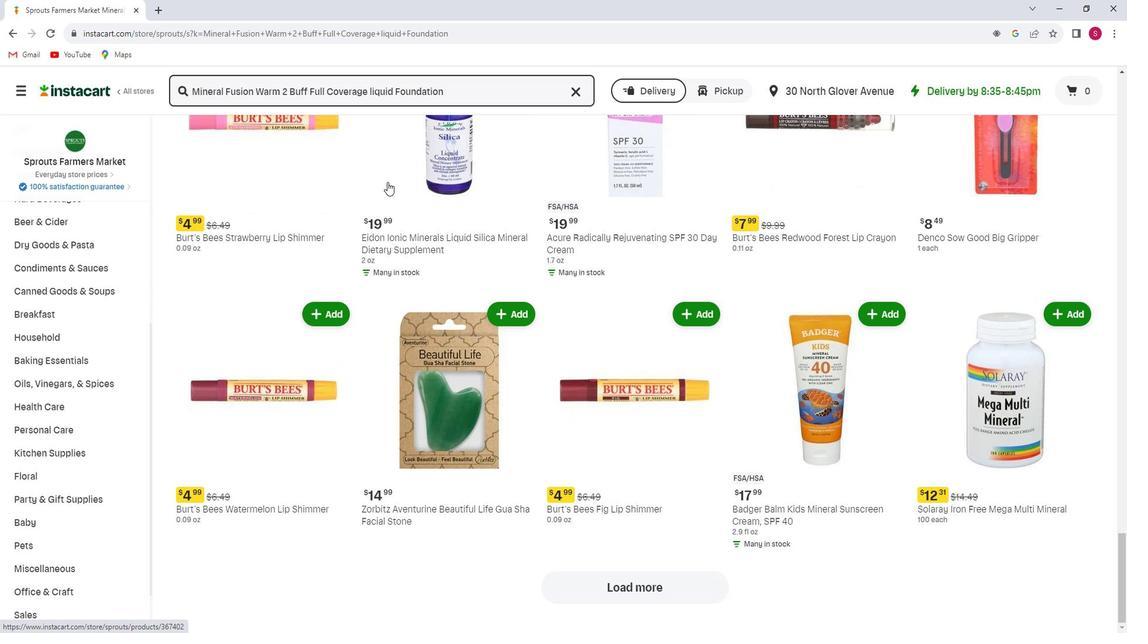
Action: Mouse scrolled (399, 186) with delta (0, 0)
Screenshot: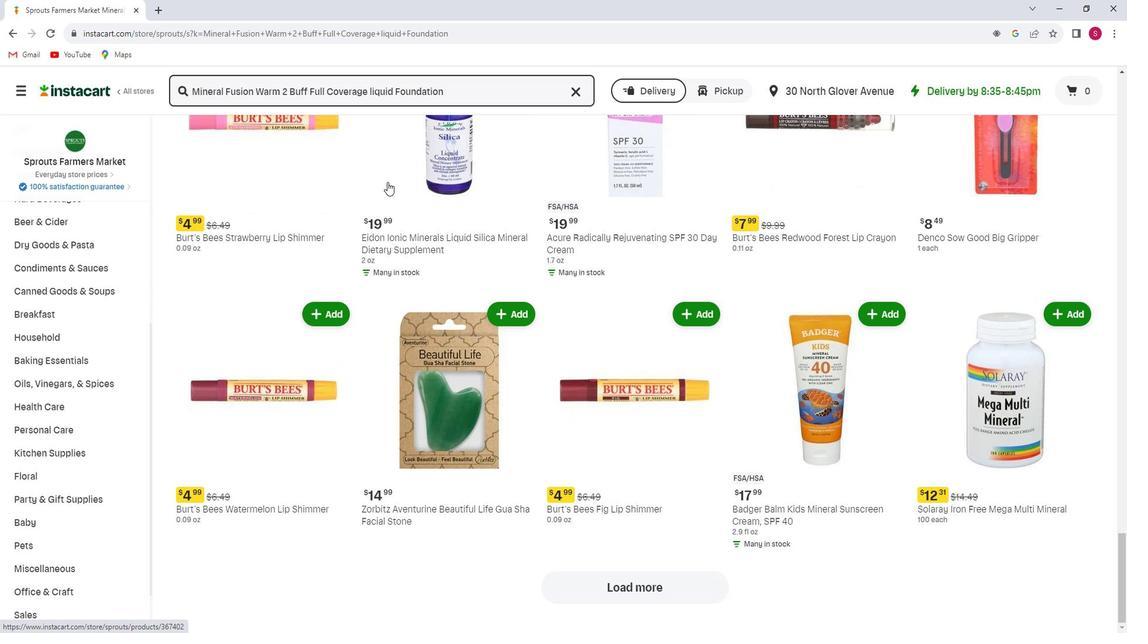 
Action: Mouse scrolled (399, 186) with delta (0, 0)
Screenshot: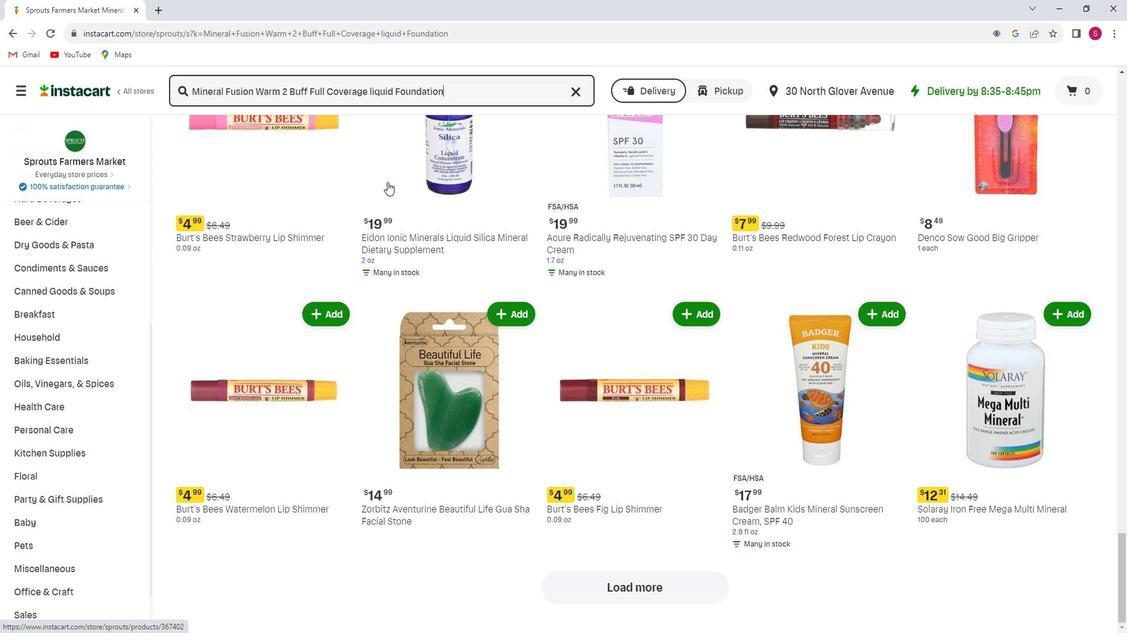 
Action: Mouse scrolled (399, 186) with delta (0, 0)
Screenshot: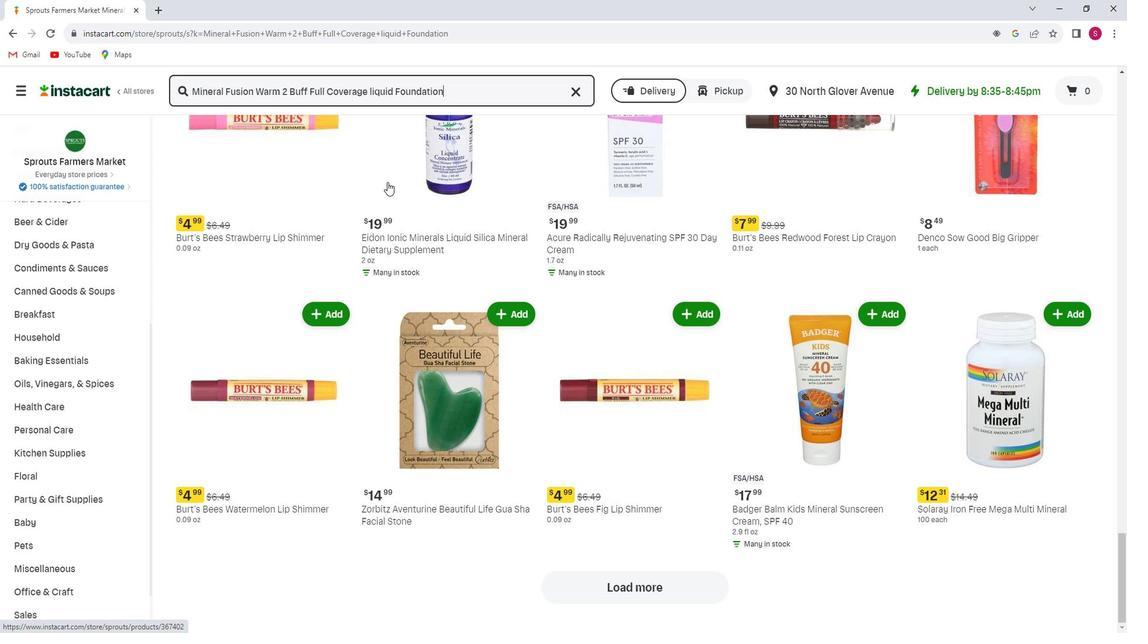 
Action: Mouse moved to (413, 208)
Screenshot: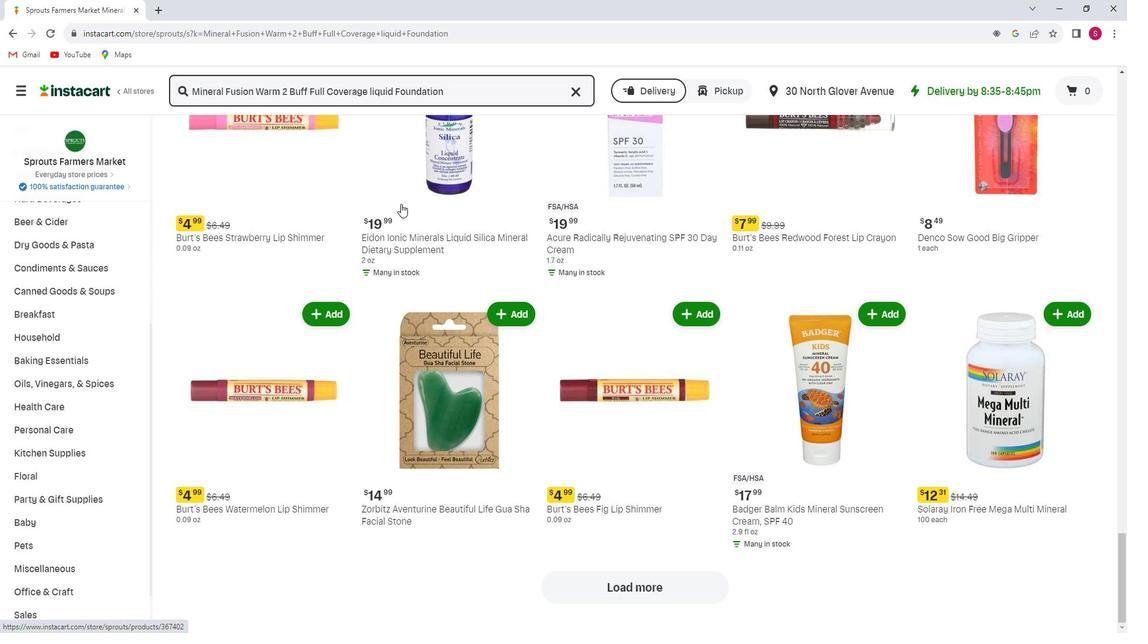 
